 Task: Find connections with filter location Rāmpura with filter topic #entrepreneurshipwith filter profile language German with filter current company Brocade with filter school Graphic Era Deemed to be University with filter industry Design Services with filter service category Writing with filter keywords title Concierge
Action: Mouse moved to (488, 54)
Screenshot: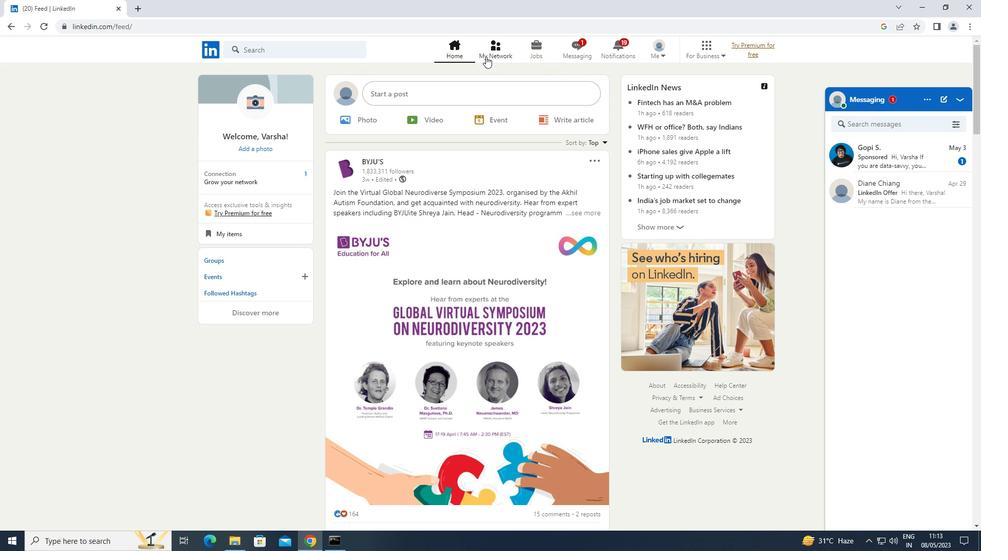 
Action: Mouse pressed left at (488, 54)
Screenshot: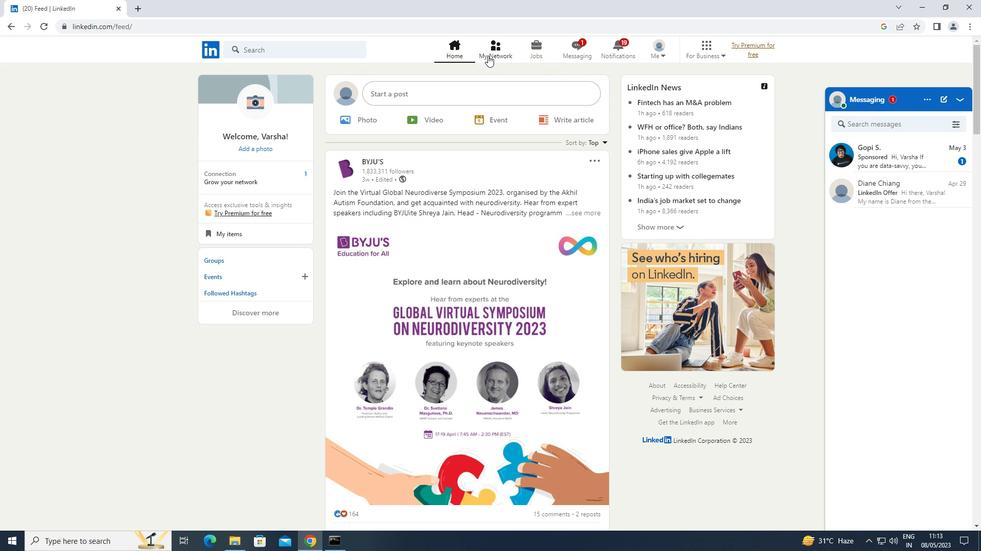 
Action: Mouse moved to (248, 109)
Screenshot: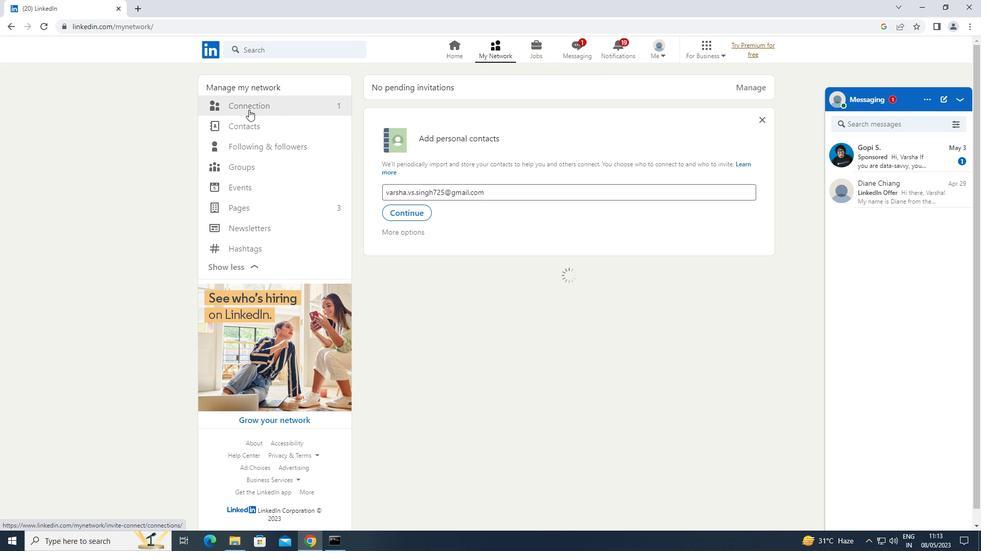 
Action: Mouse pressed left at (248, 109)
Screenshot: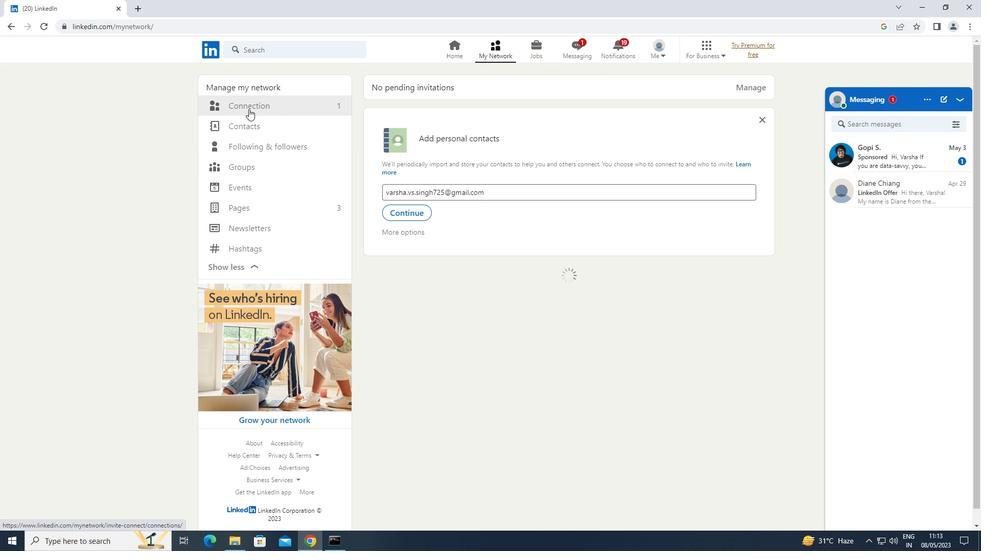 
Action: Mouse moved to (563, 107)
Screenshot: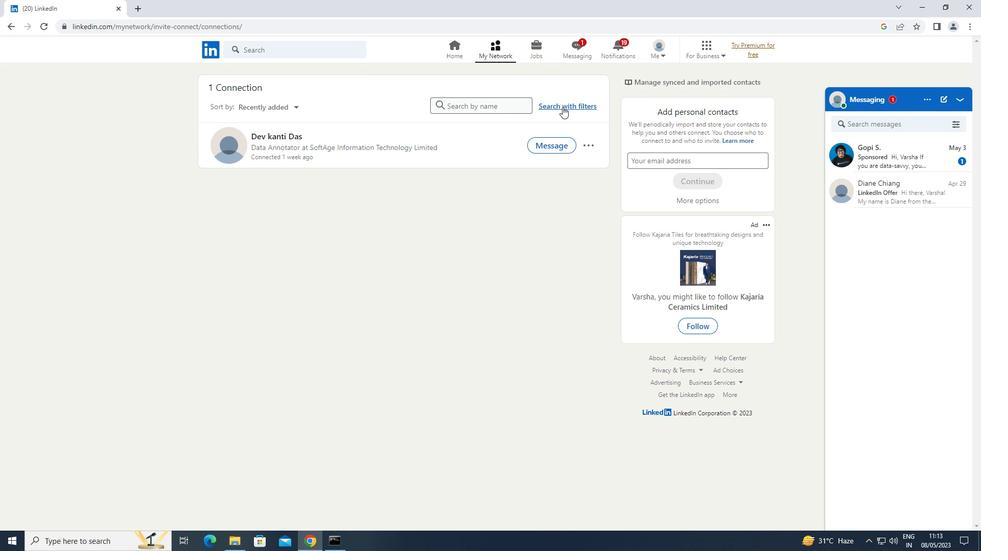 
Action: Mouse pressed left at (563, 107)
Screenshot: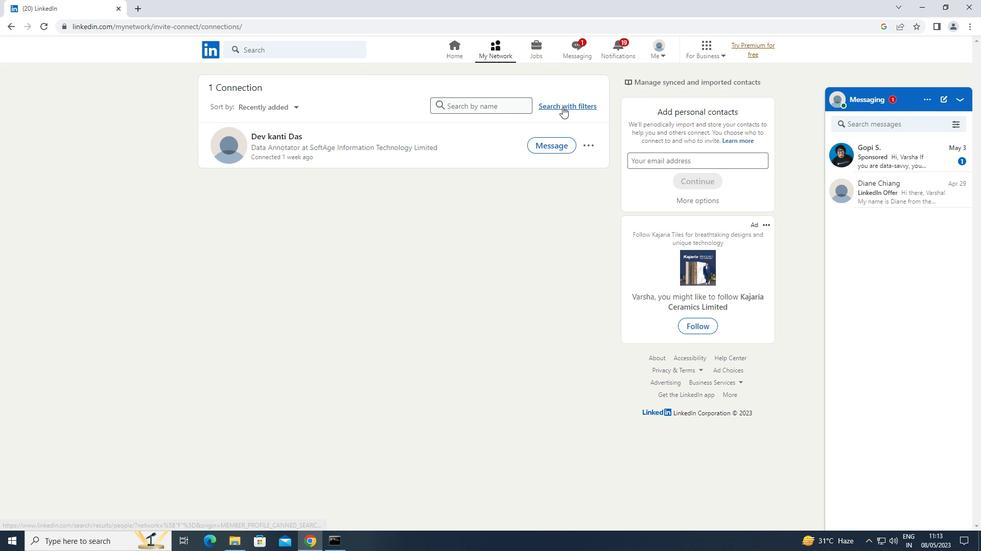 
Action: Mouse moved to (516, 79)
Screenshot: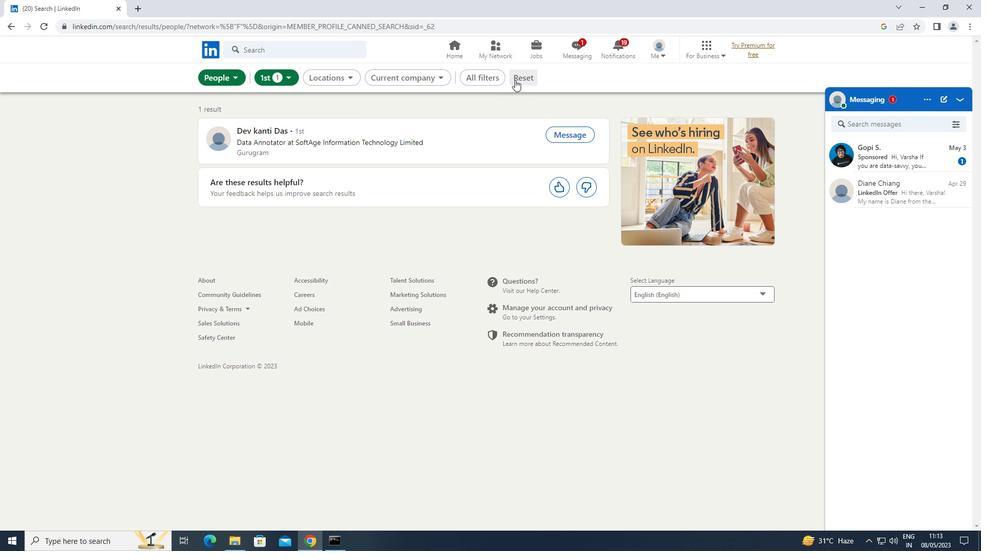 
Action: Mouse pressed left at (516, 79)
Screenshot: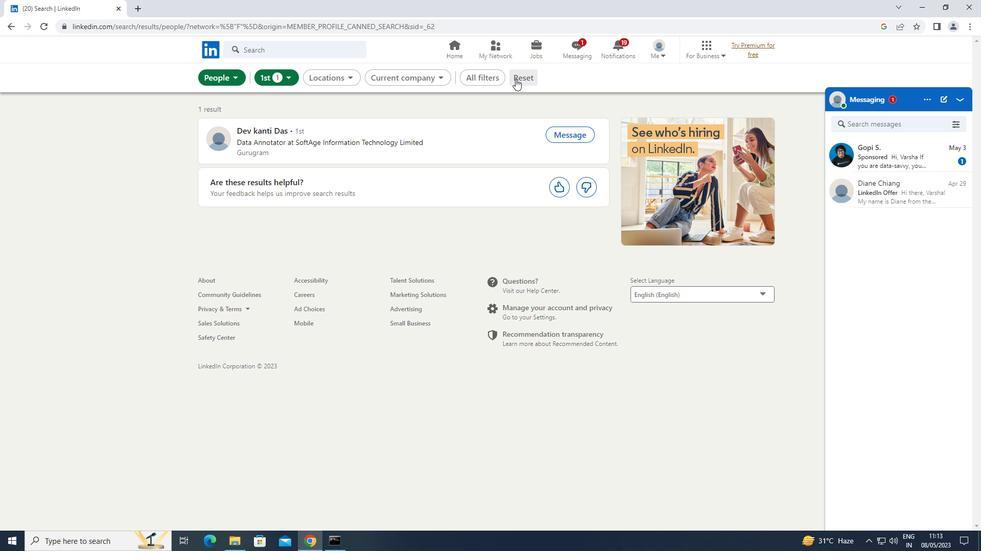 
Action: Mouse moved to (515, 79)
Screenshot: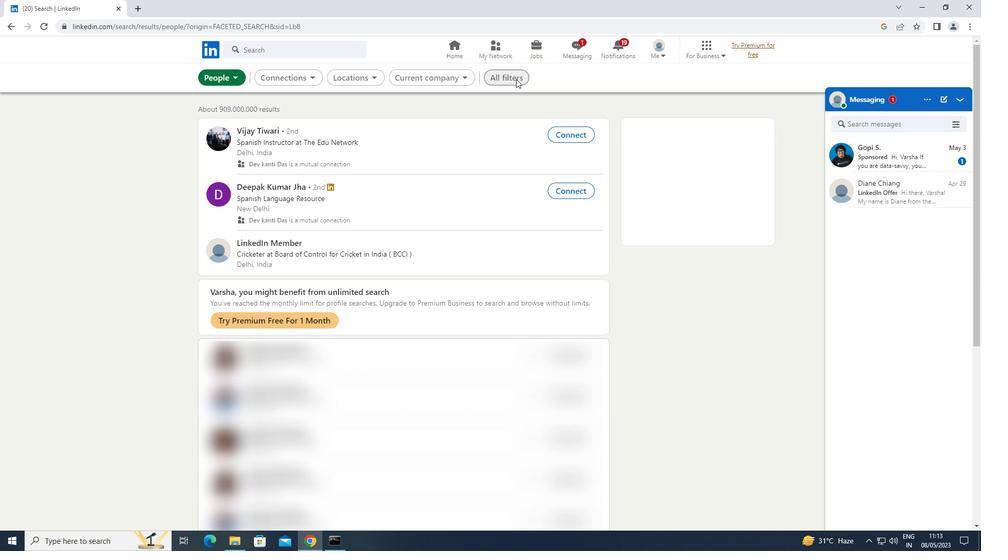 
Action: Mouse pressed left at (515, 79)
Screenshot: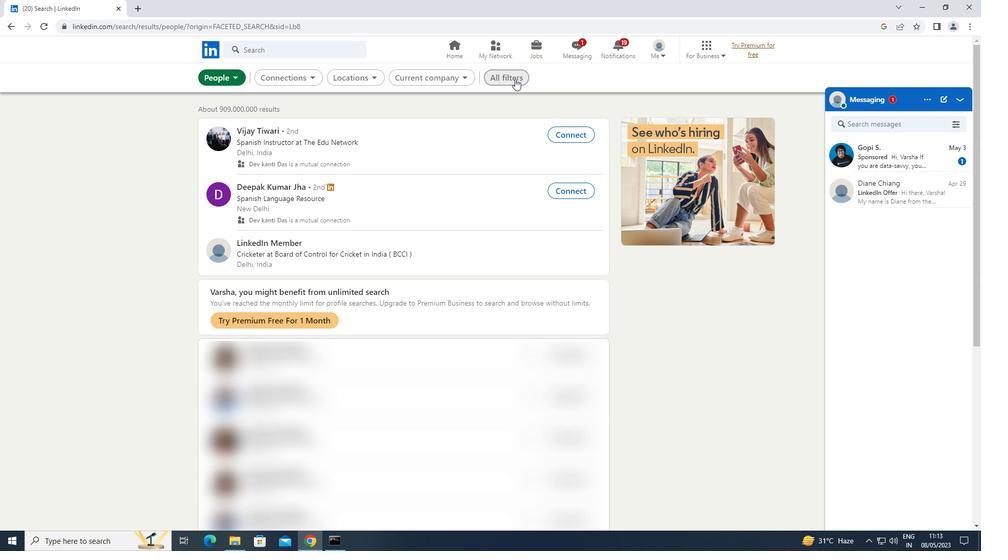 
Action: Mouse moved to (788, 211)
Screenshot: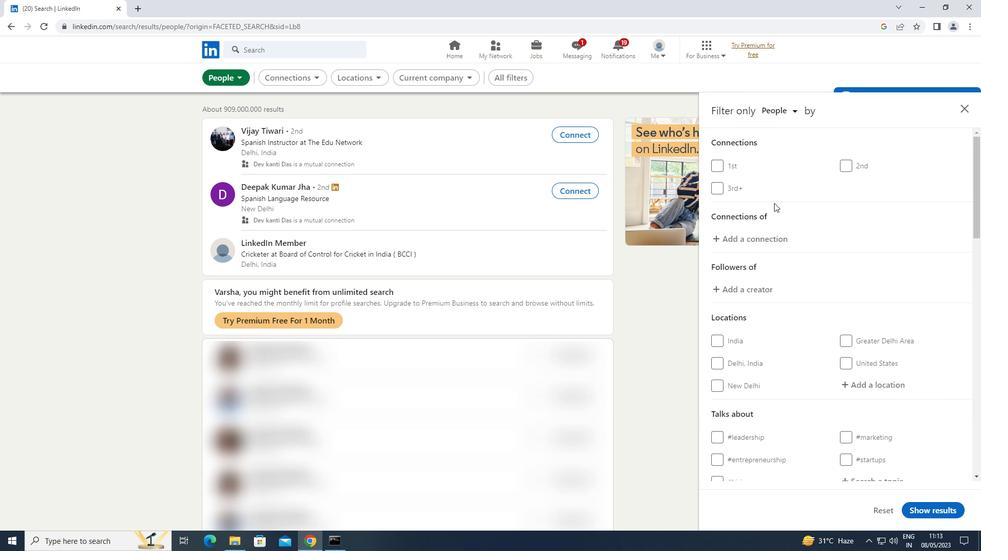 
Action: Mouse scrolled (788, 210) with delta (0, 0)
Screenshot: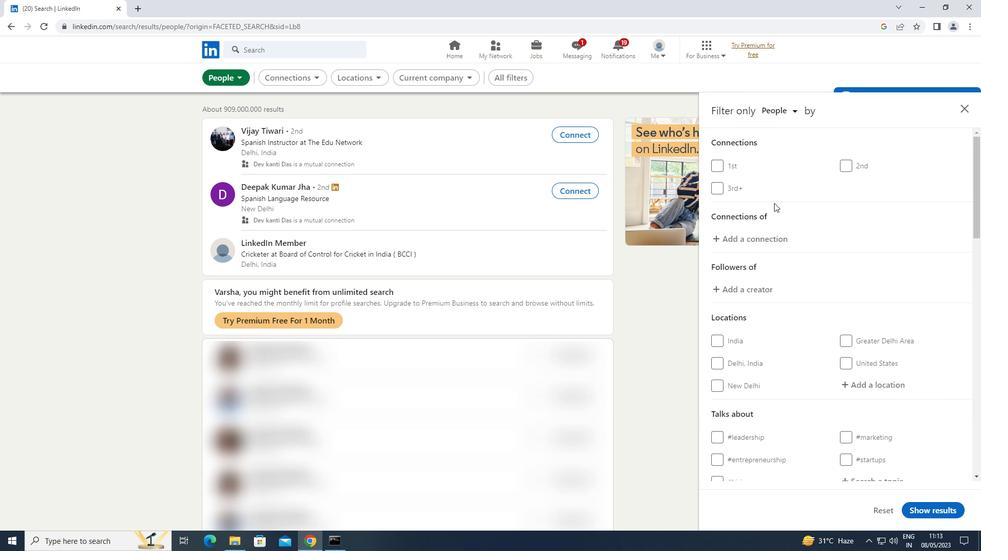 
Action: Mouse moved to (789, 212)
Screenshot: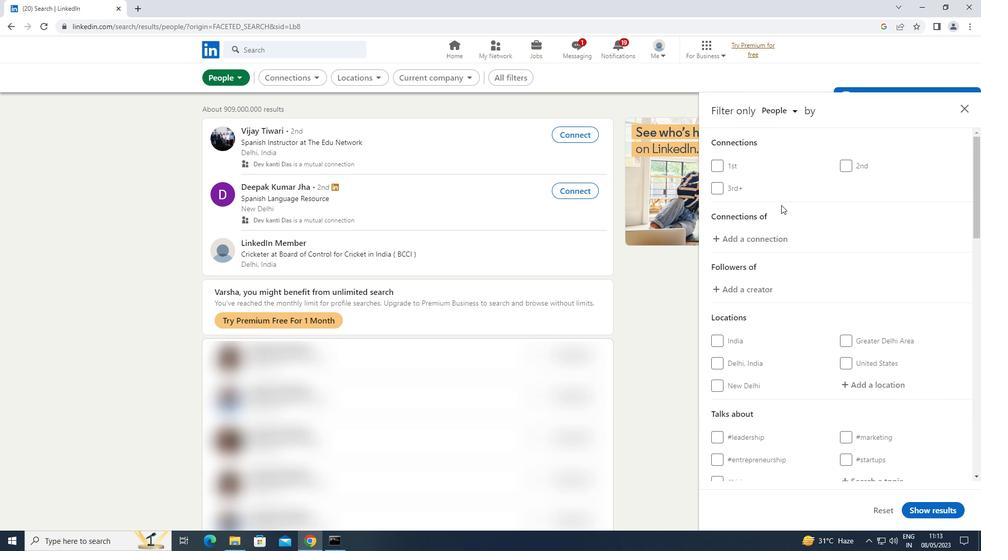 
Action: Mouse scrolled (789, 211) with delta (0, 0)
Screenshot: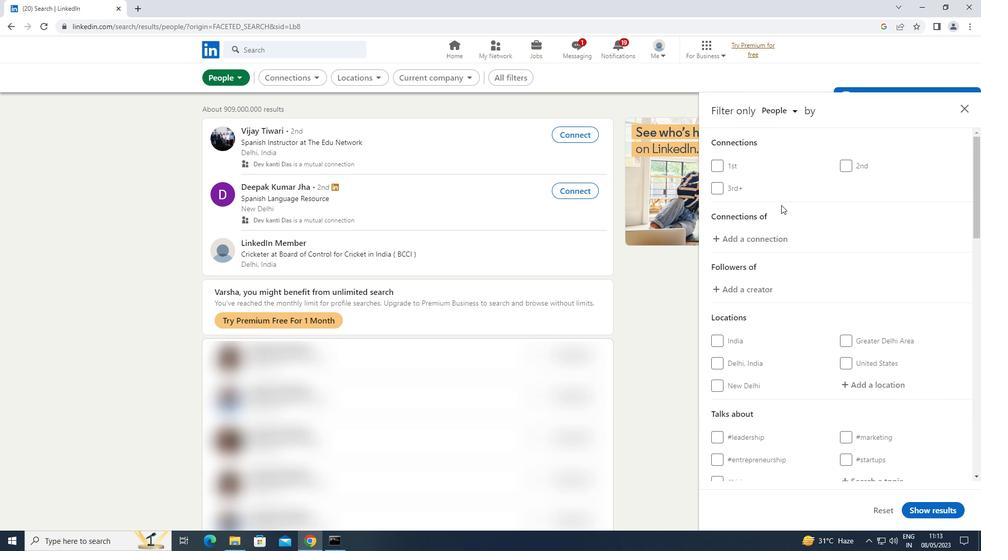
Action: Mouse scrolled (789, 211) with delta (0, 0)
Screenshot: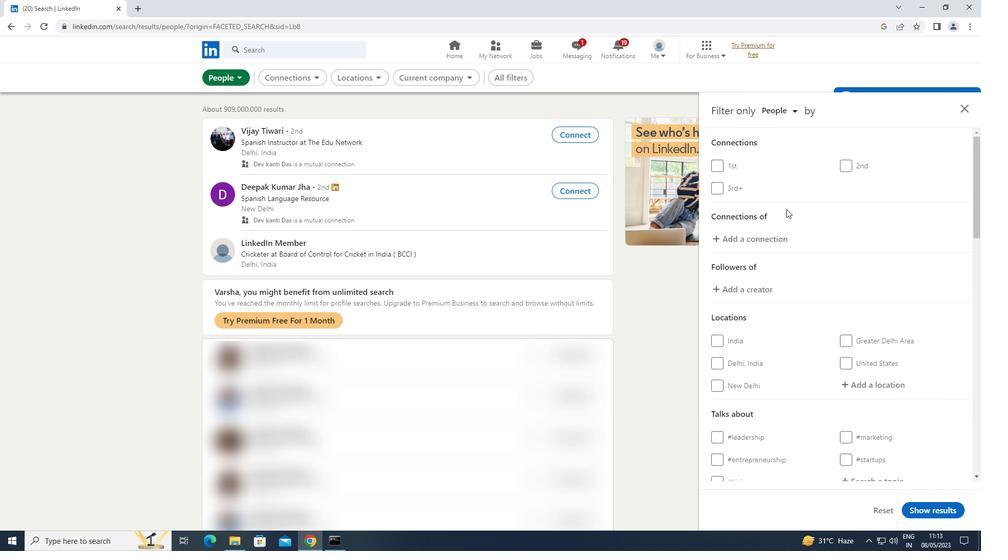 
Action: Mouse moved to (871, 227)
Screenshot: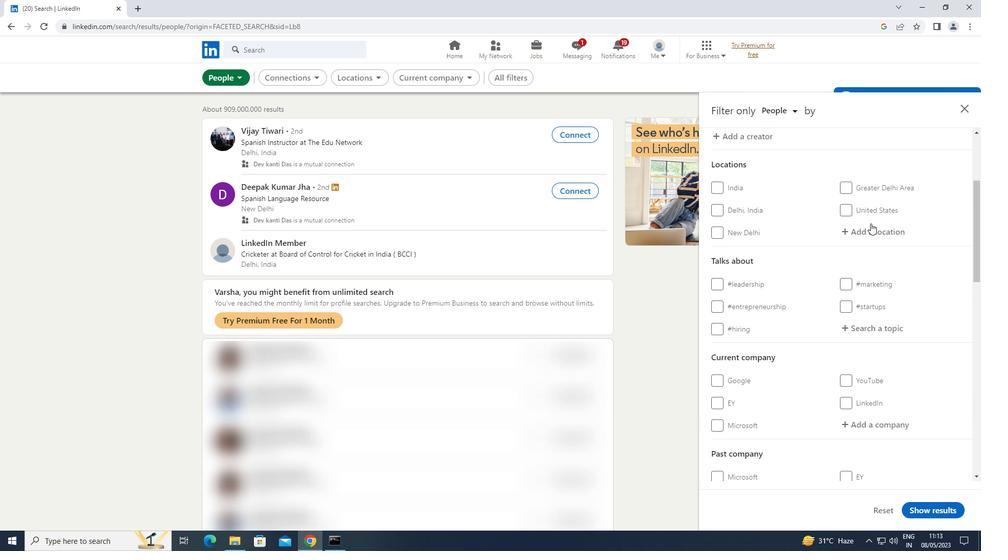 
Action: Mouse pressed left at (871, 227)
Screenshot: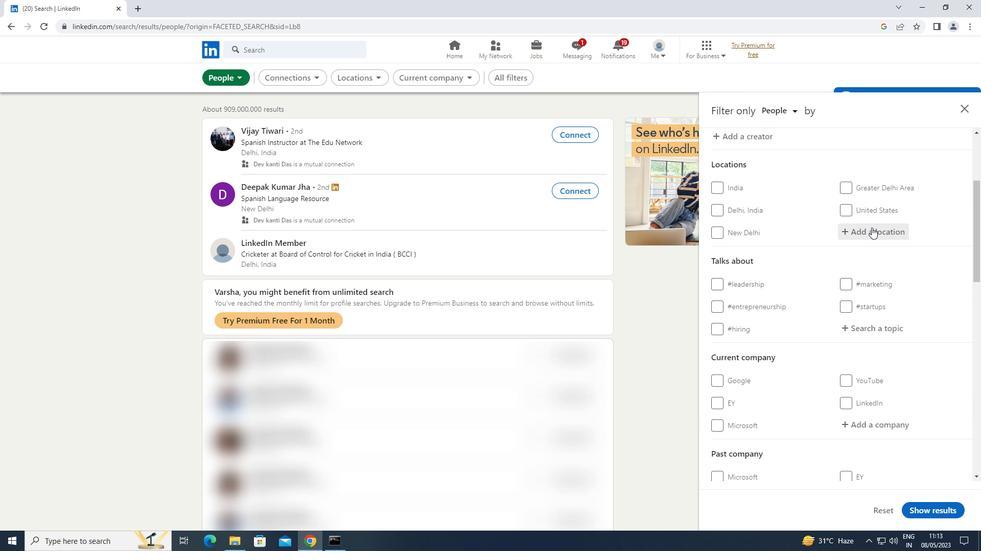 
Action: Mouse moved to (871, 228)
Screenshot: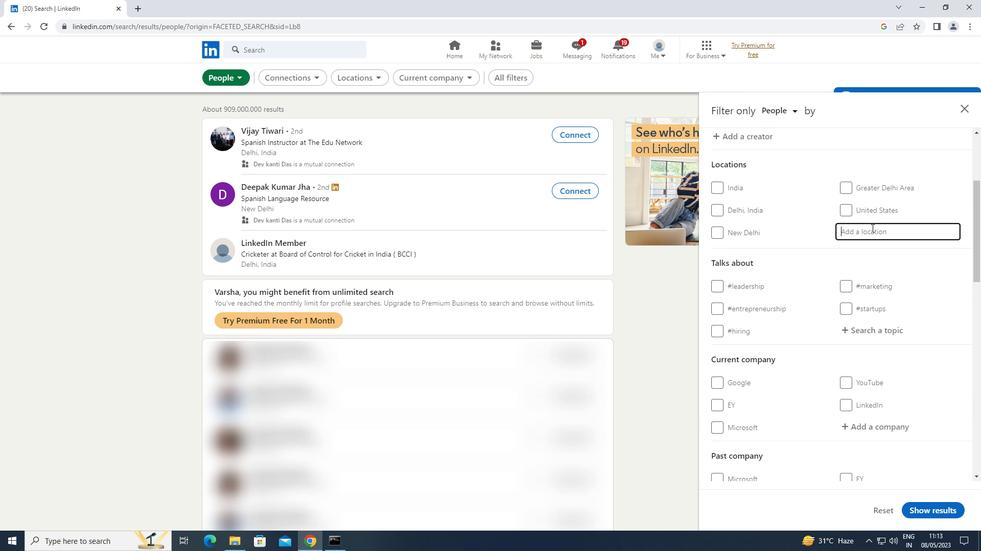 
Action: Key pressed <Key.shift>RAMPURA
Screenshot: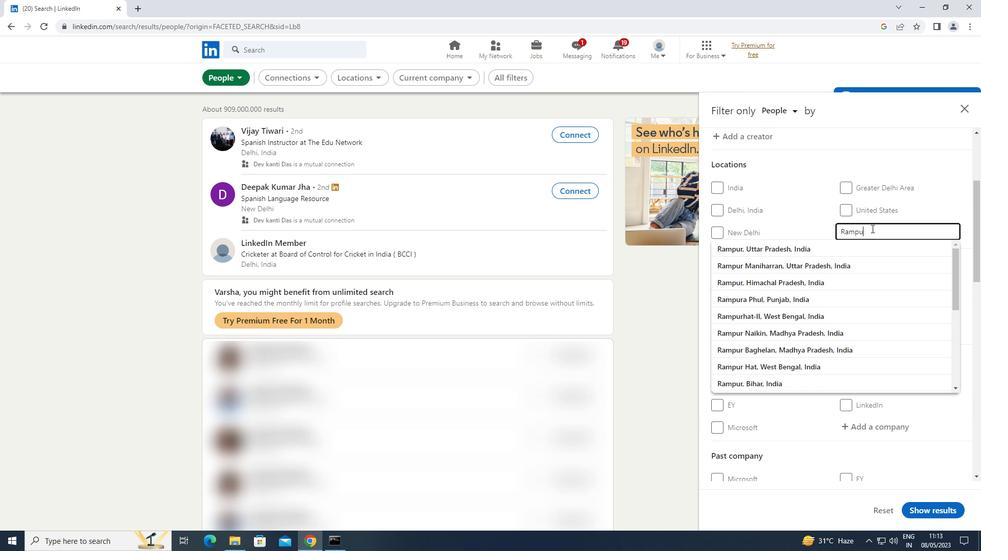 
Action: Mouse moved to (878, 332)
Screenshot: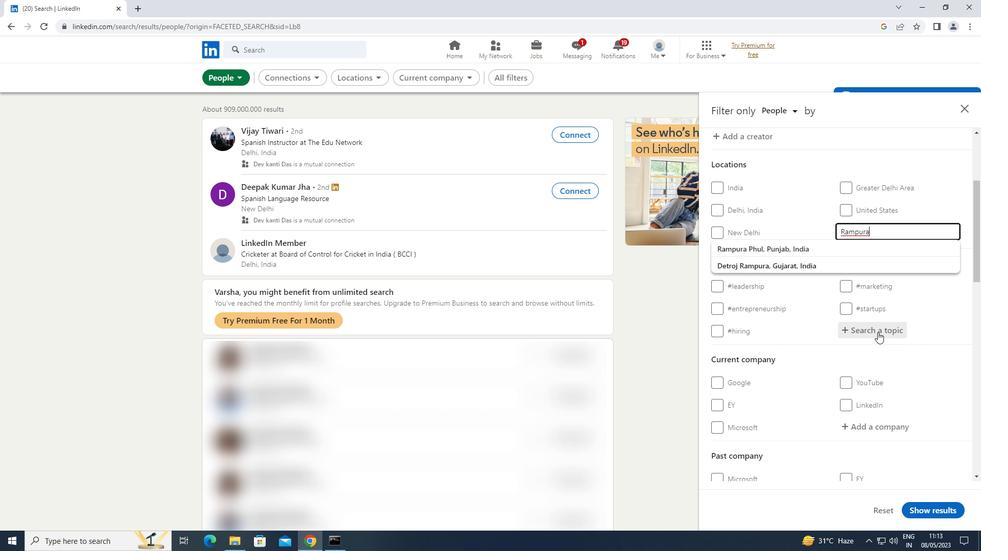 
Action: Mouse pressed left at (878, 332)
Screenshot: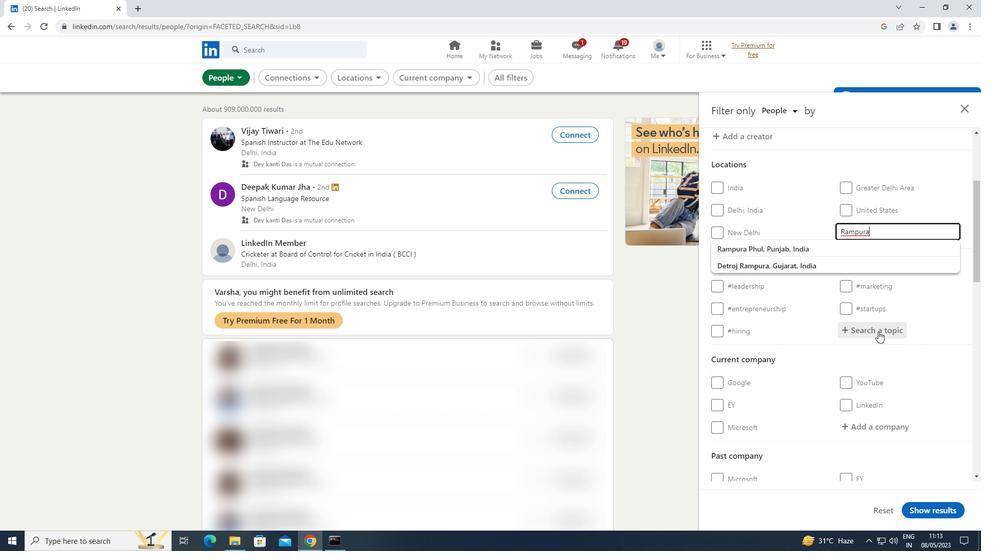 
Action: Key pressed ENTREPRENEURSHI
Screenshot: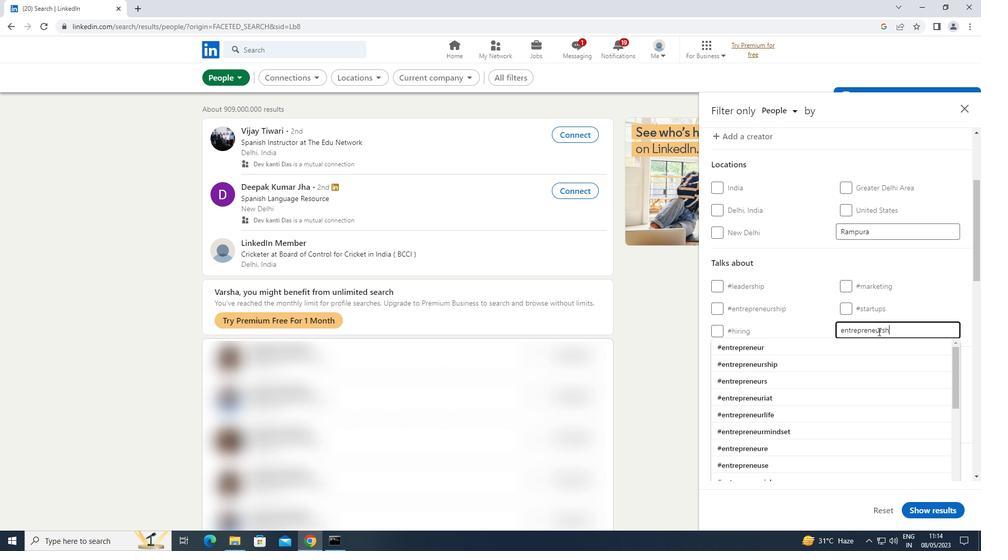 
Action: Mouse moved to (744, 348)
Screenshot: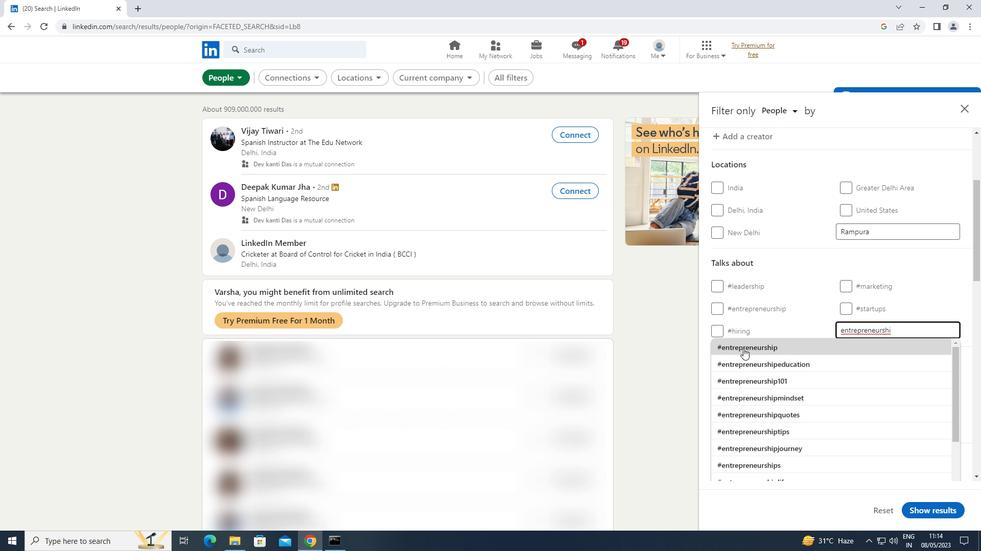 
Action: Mouse pressed left at (744, 348)
Screenshot: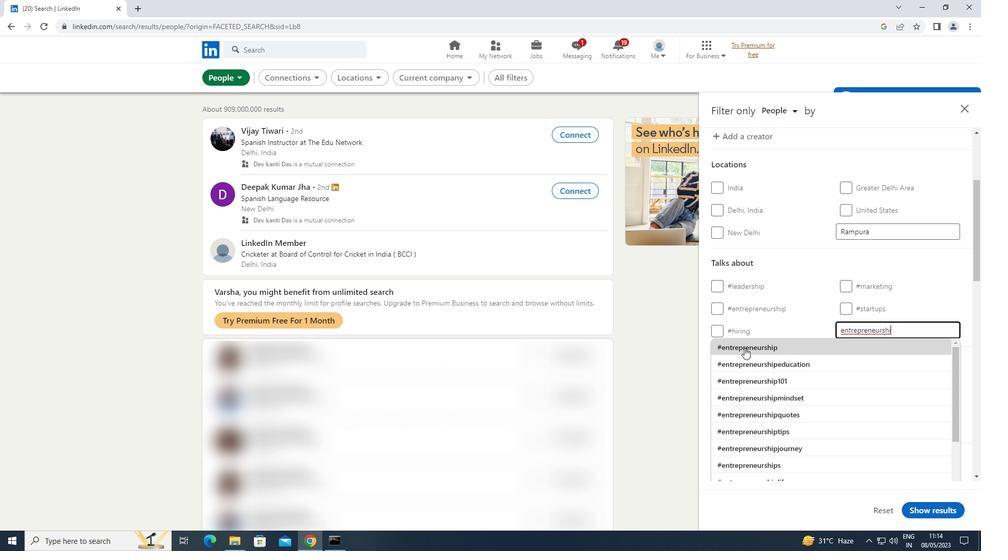 
Action: Mouse scrolled (744, 347) with delta (0, 0)
Screenshot: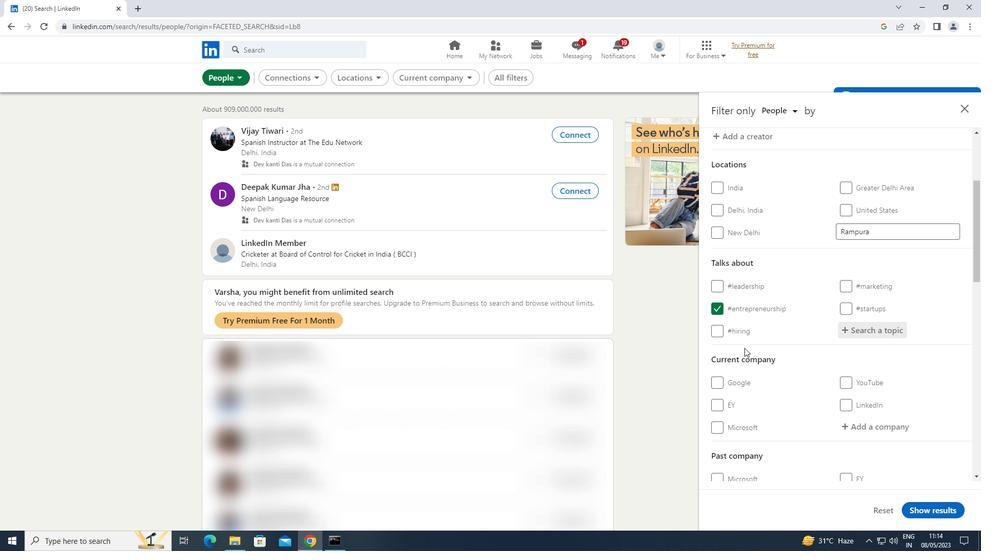 
Action: Mouse scrolled (744, 347) with delta (0, 0)
Screenshot: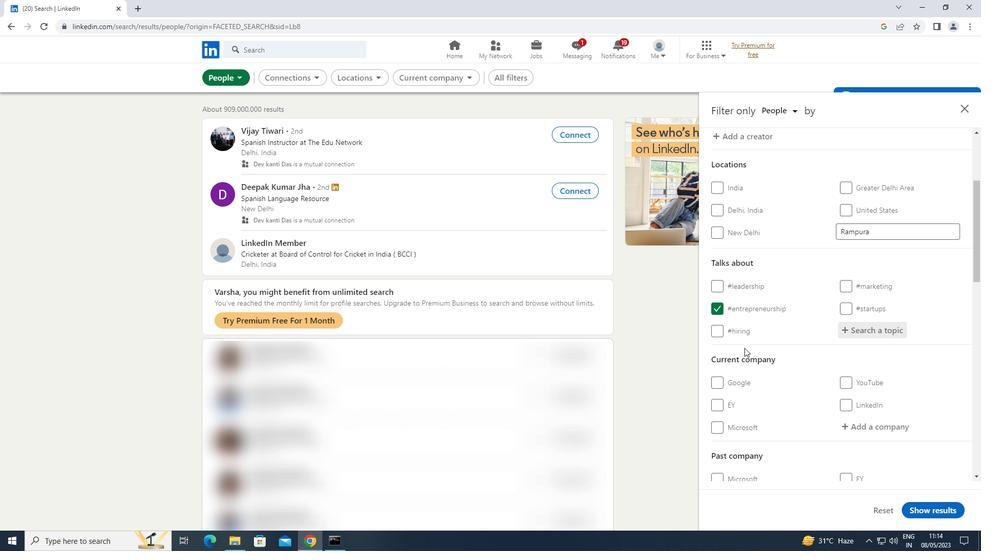 
Action: Mouse moved to (745, 346)
Screenshot: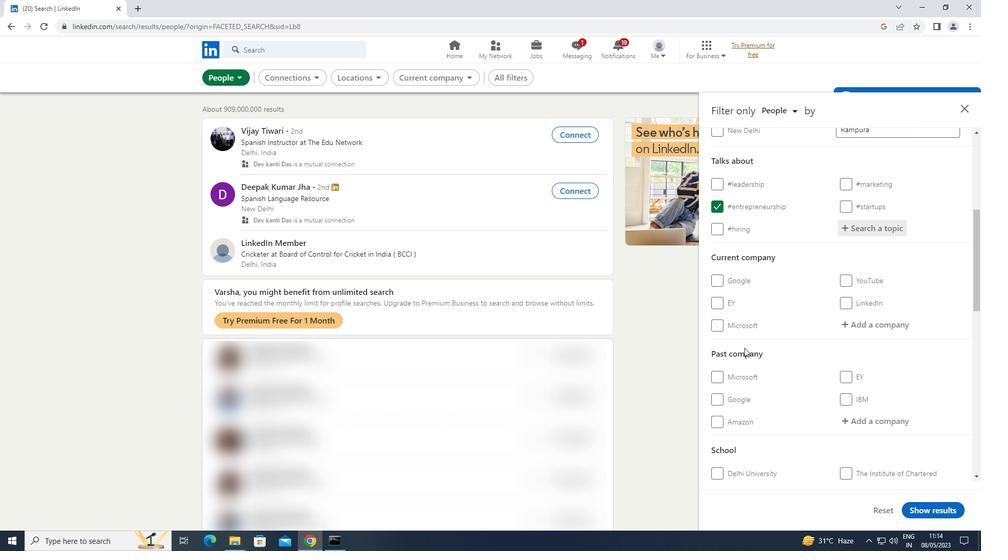 
Action: Mouse scrolled (745, 345) with delta (0, 0)
Screenshot: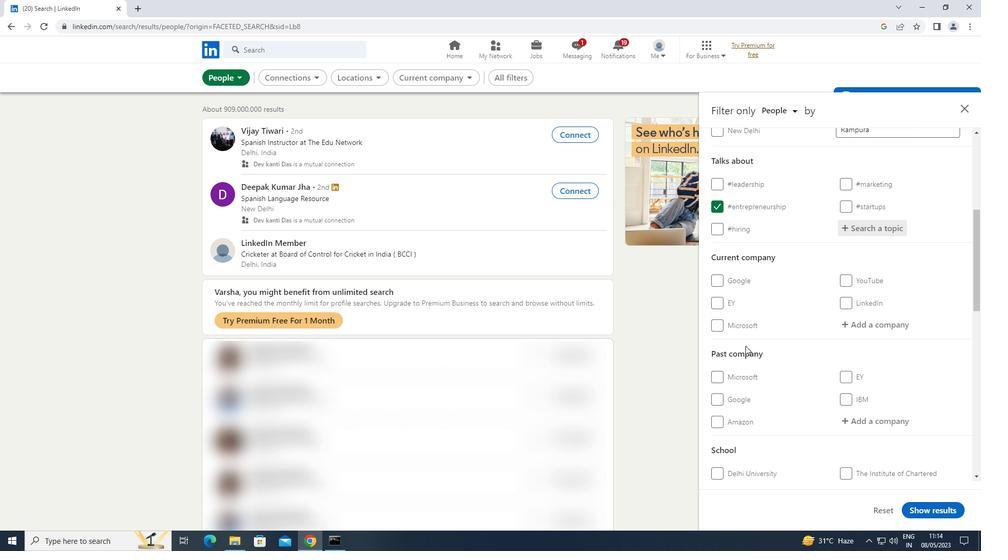 
Action: Mouse scrolled (745, 345) with delta (0, 0)
Screenshot: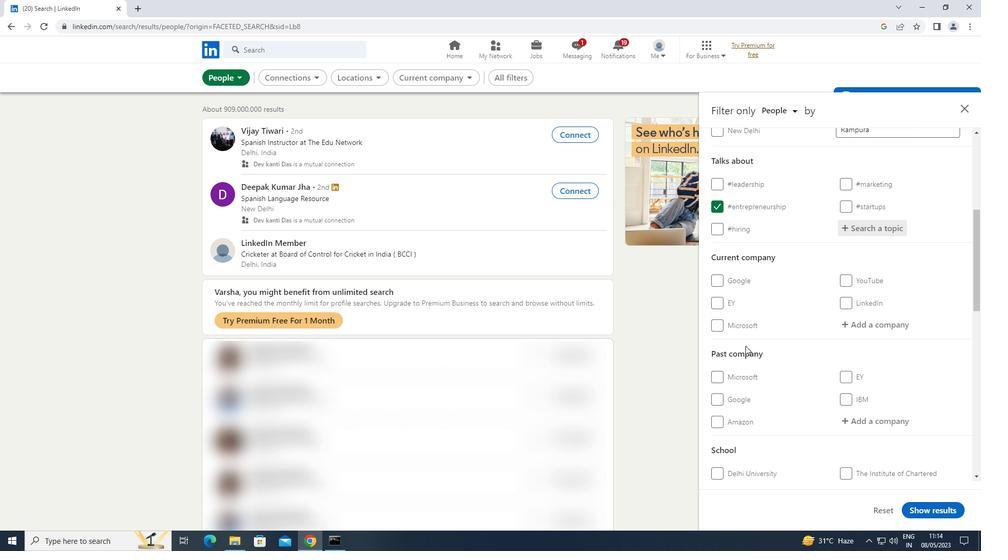 
Action: Mouse scrolled (745, 345) with delta (0, 0)
Screenshot: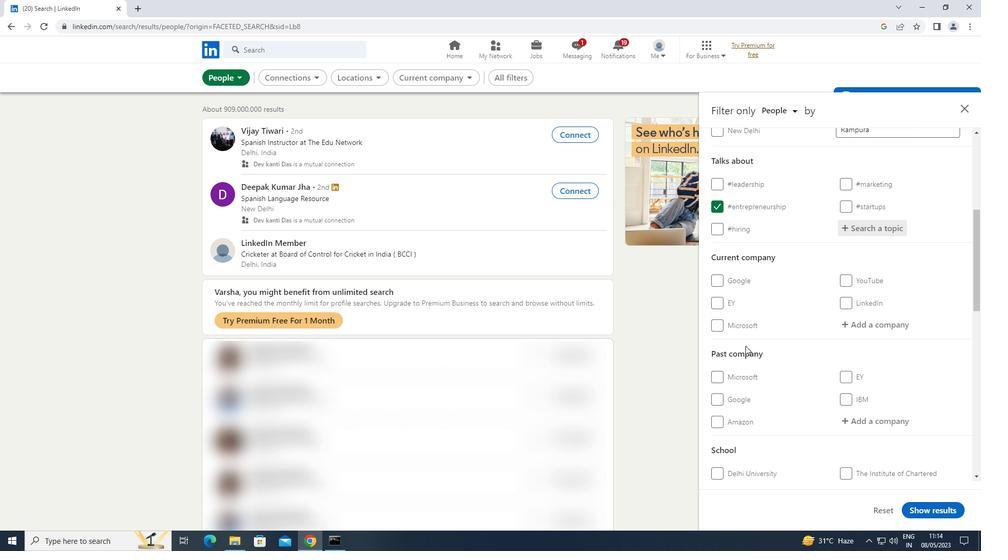 
Action: Mouse moved to (745, 345)
Screenshot: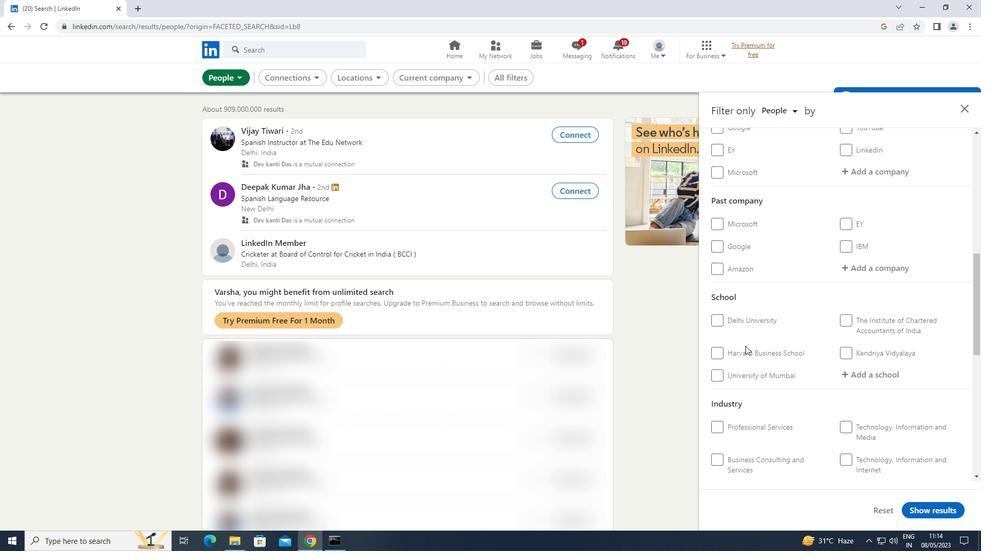 
Action: Mouse scrolled (745, 345) with delta (0, 0)
Screenshot: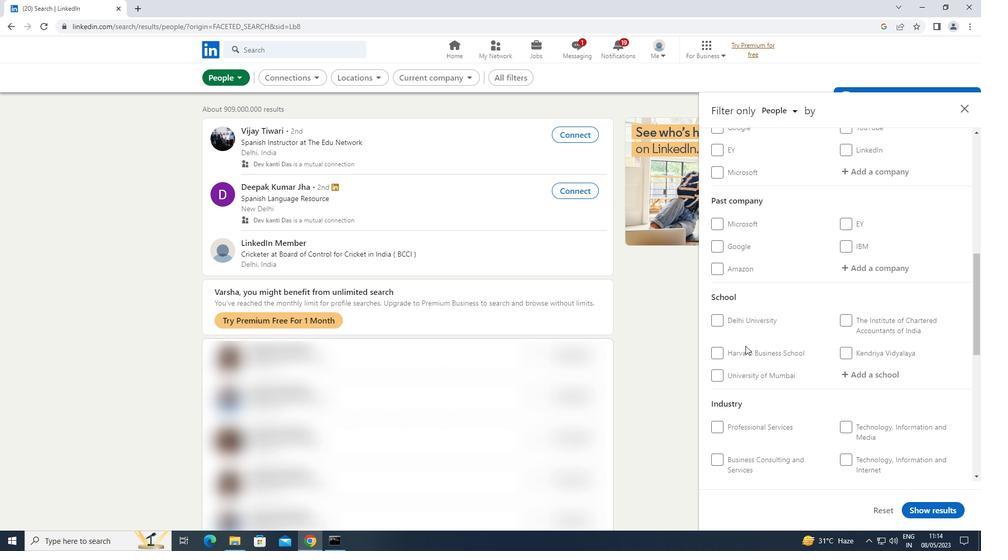 
Action: Mouse scrolled (745, 345) with delta (0, 0)
Screenshot: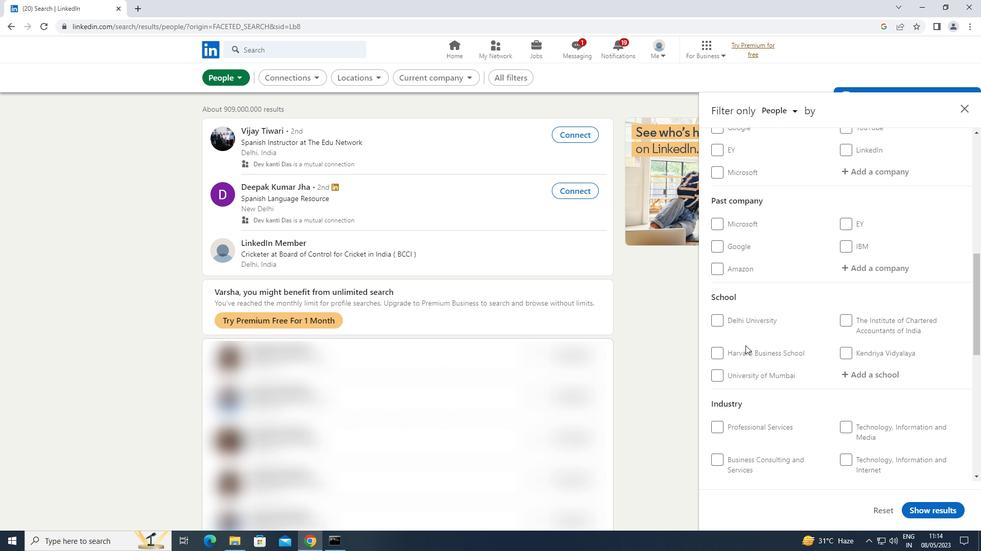 
Action: Mouse scrolled (745, 345) with delta (0, 0)
Screenshot: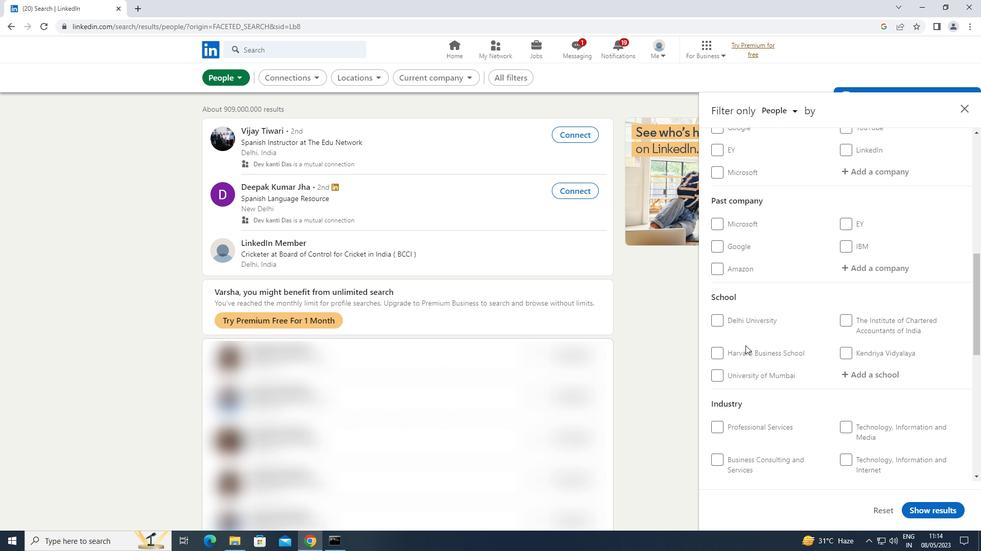 
Action: Mouse moved to (715, 432)
Screenshot: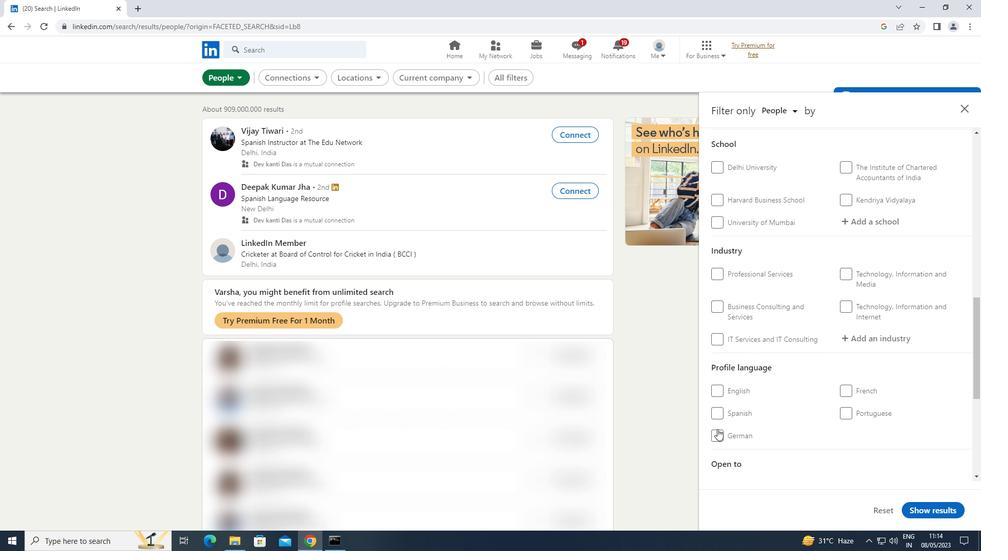 
Action: Mouse pressed left at (715, 432)
Screenshot: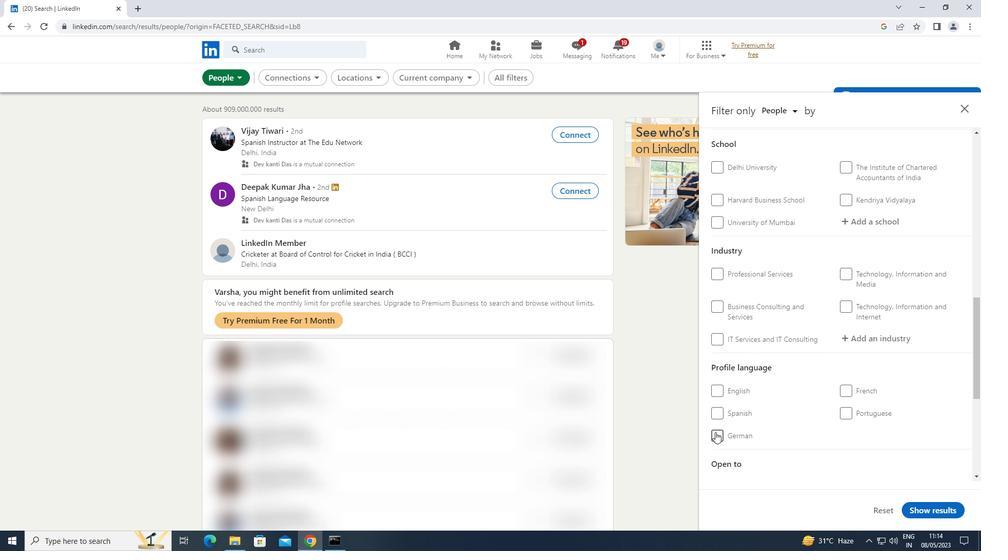 
Action: Mouse moved to (718, 428)
Screenshot: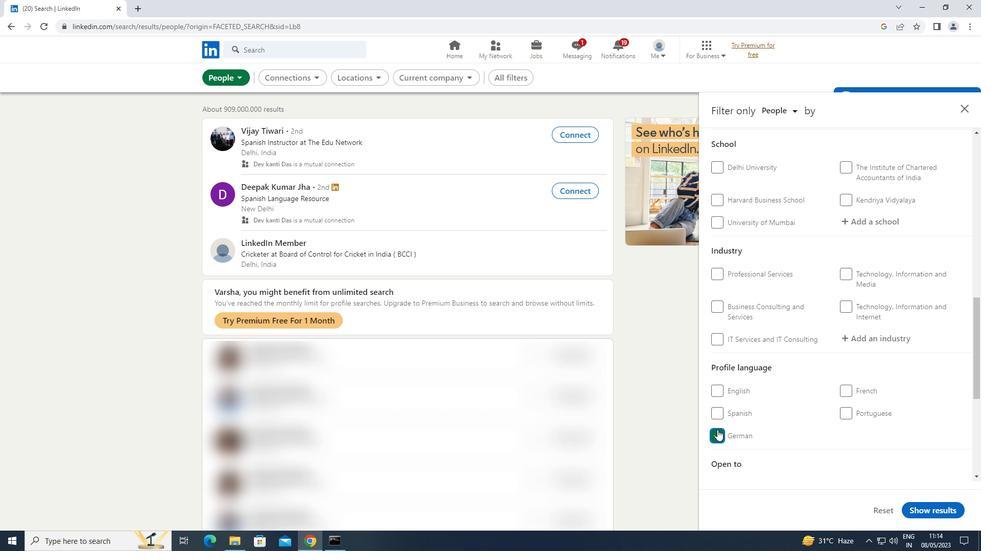 
Action: Mouse scrolled (718, 429) with delta (0, 0)
Screenshot: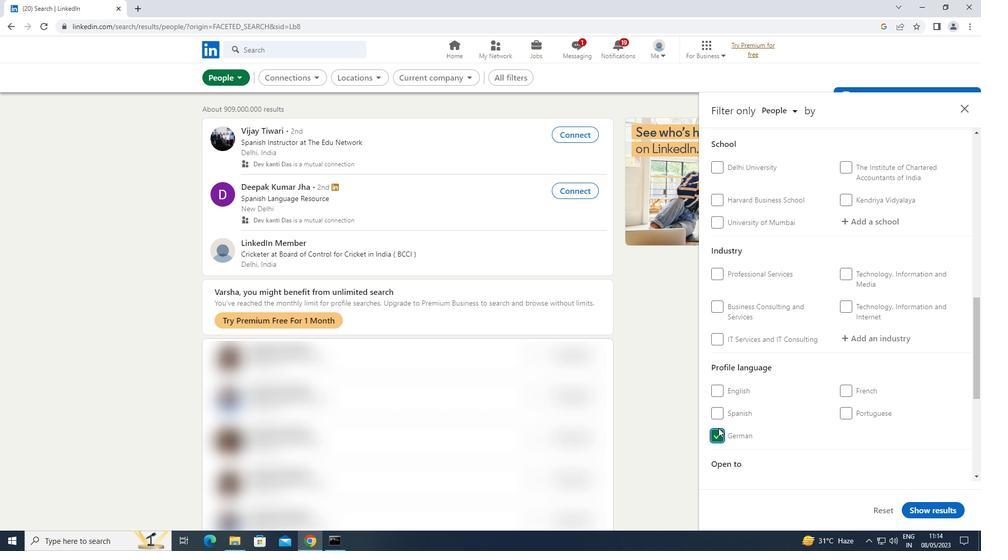 
Action: Mouse moved to (721, 426)
Screenshot: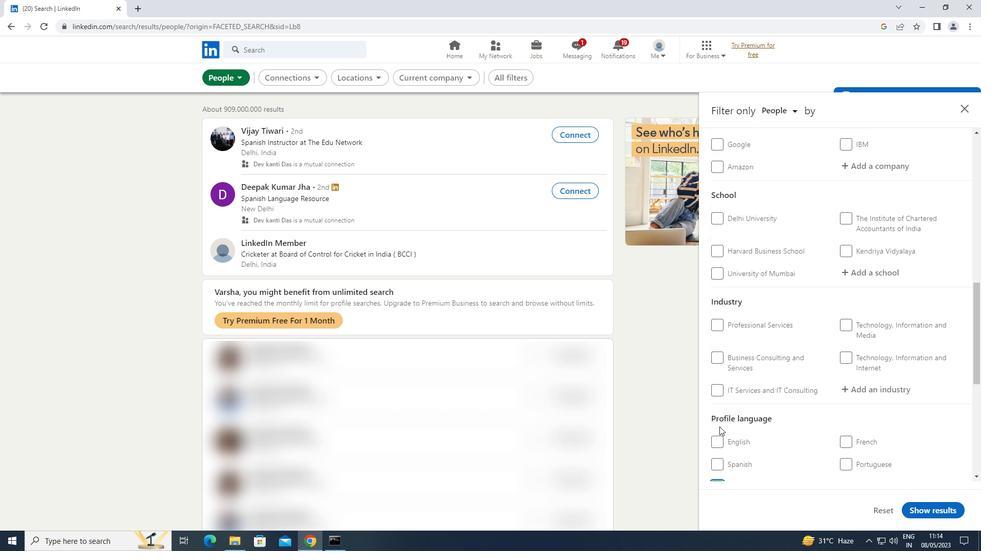 
Action: Mouse scrolled (721, 426) with delta (0, 0)
Screenshot: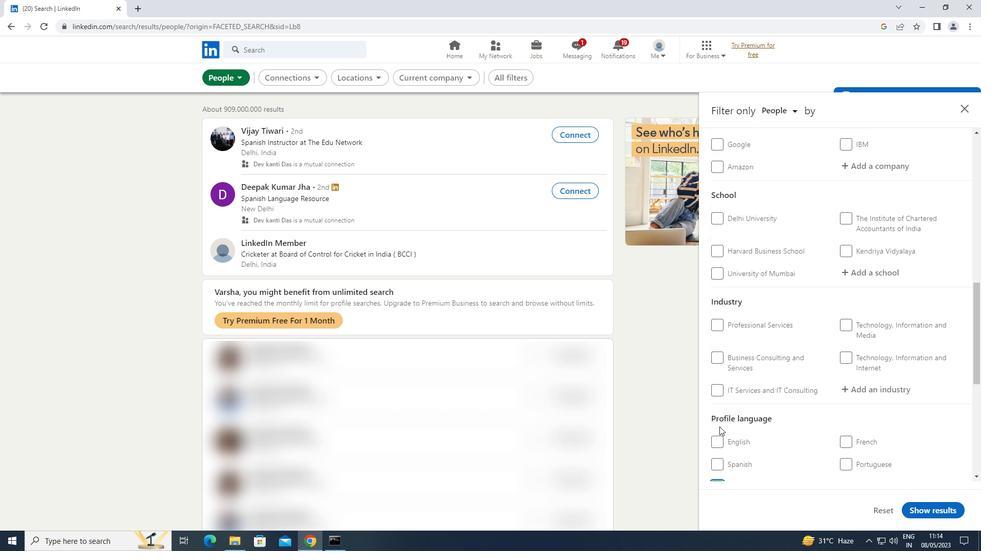 
Action: Mouse moved to (721, 425)
Screenshot: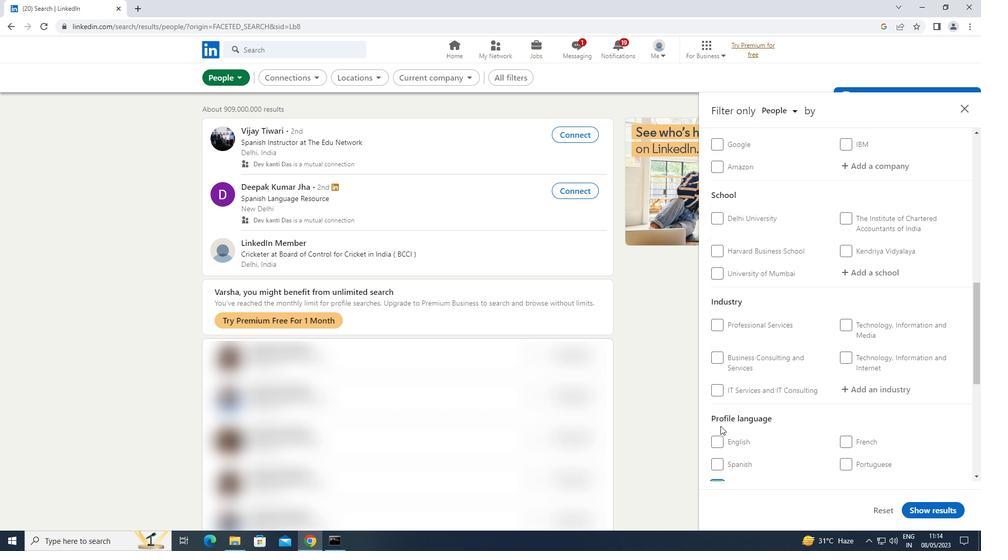 
Action: Mouse scrolled (721, 426) with delta (0, 0)
Screenshot: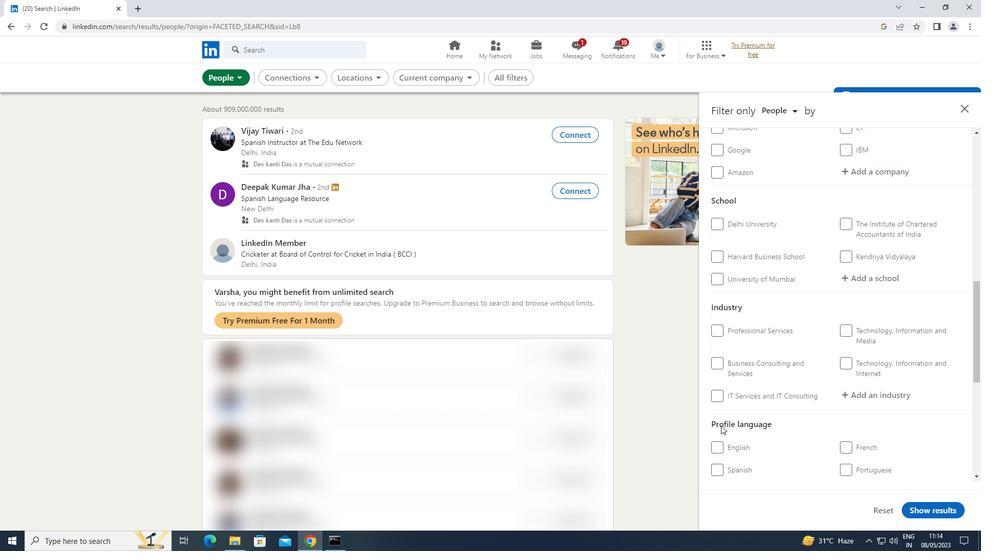 
Action: Mouse moved to (725, 422)
Screenshot: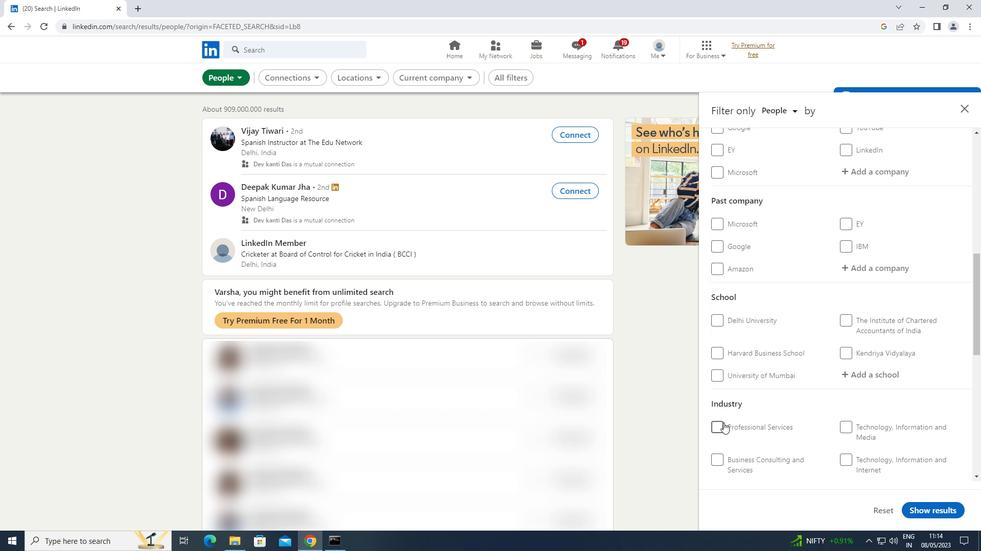 
Action: Mouse scrolled (725, 422) with delta (0, 0)
Screenshot: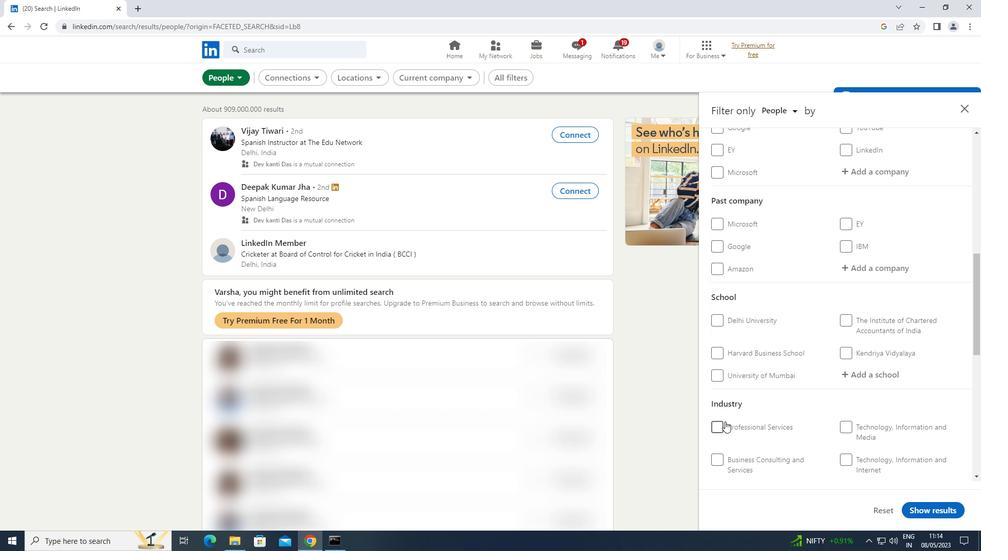 
Action: Mouse scrolled (725, 422) with delta (0, 0)
Screenshot: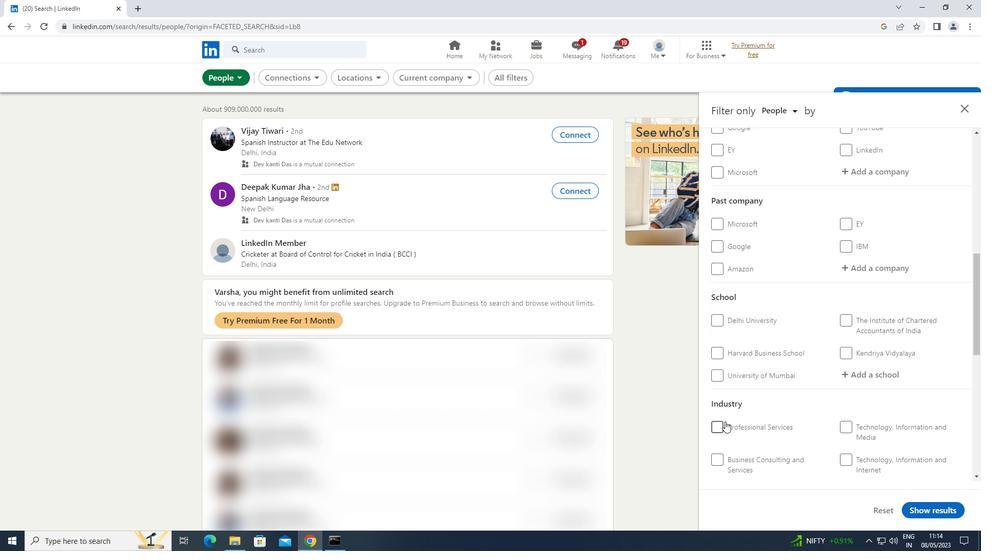
Action: Mouse moved to (859, 272)
Screenshot: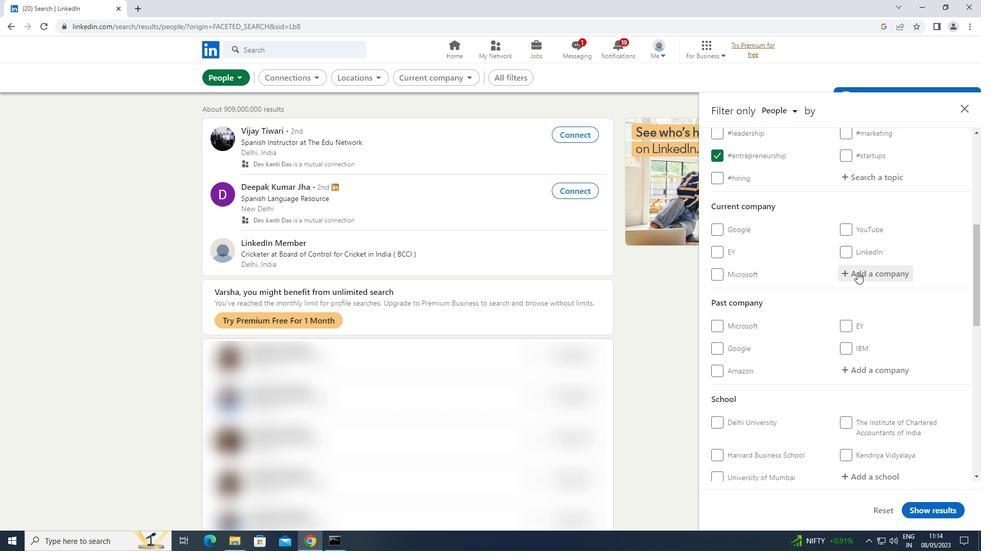 
Action: Mouse pressed left at (859, 272)
Screenshot: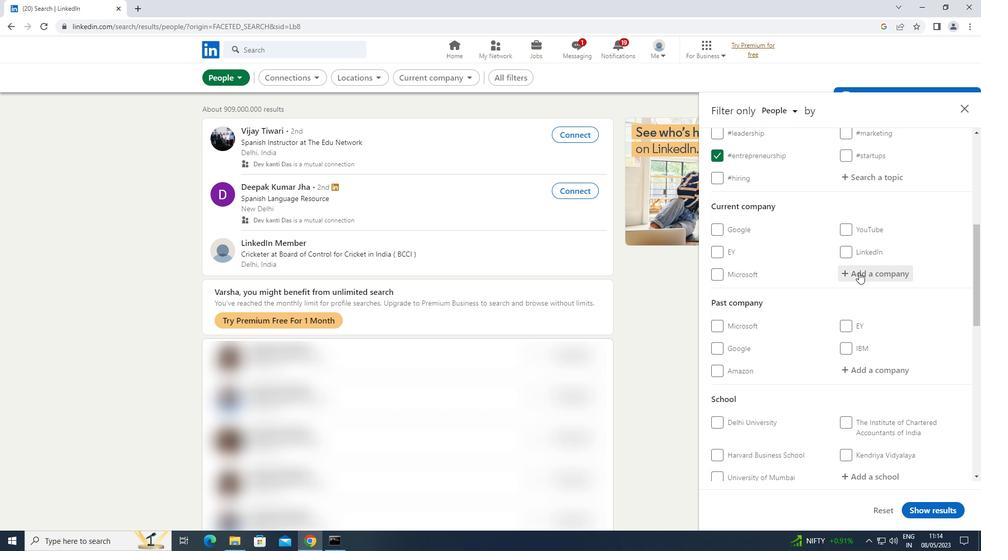 
Action: Mouse moved to (857, 273)
Screenshot: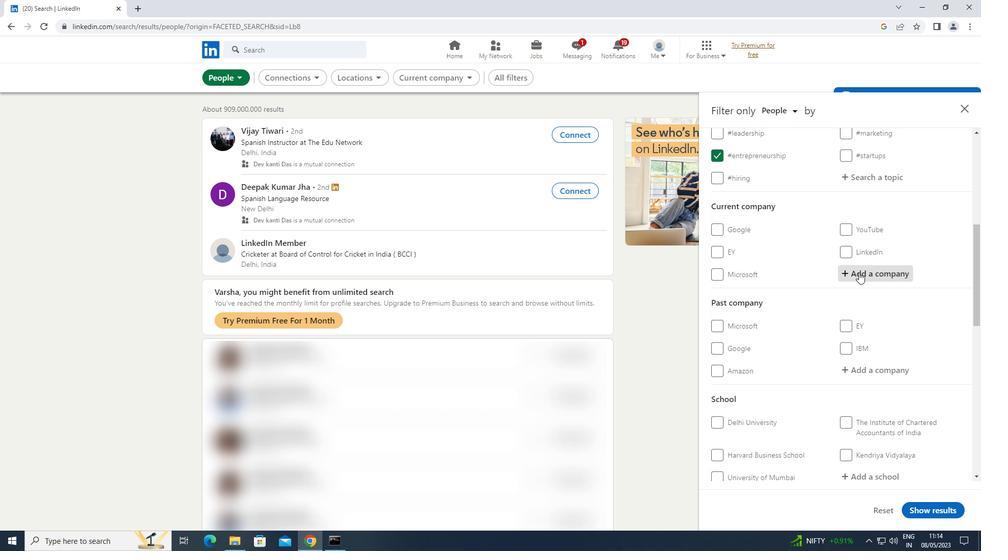 
Action: Key pressed <Key.shift>BROCADE
Screenshot: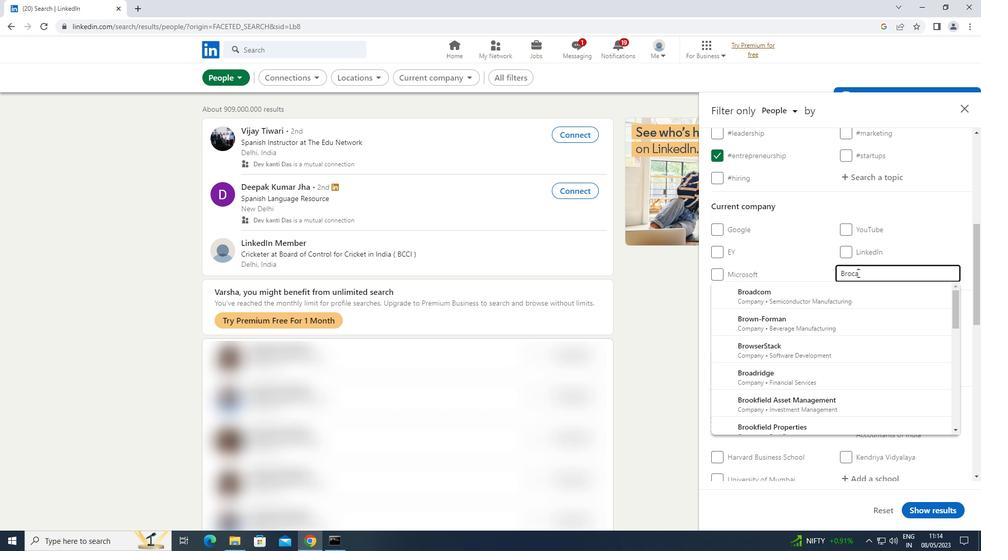 
Action: Mouse moved to (794, 298)
Screenshot: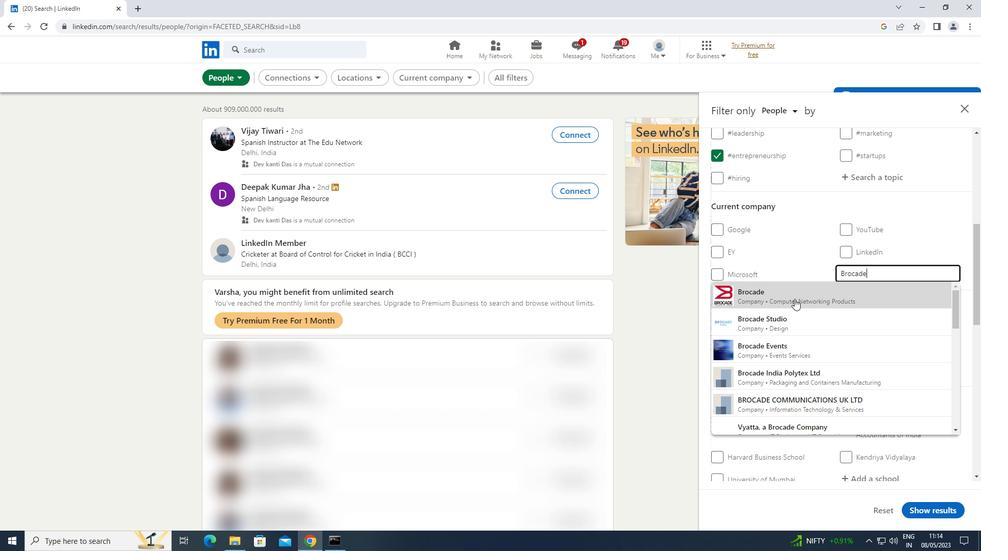 
Action: Mouse pressed left at (794, 298)
Screenshot: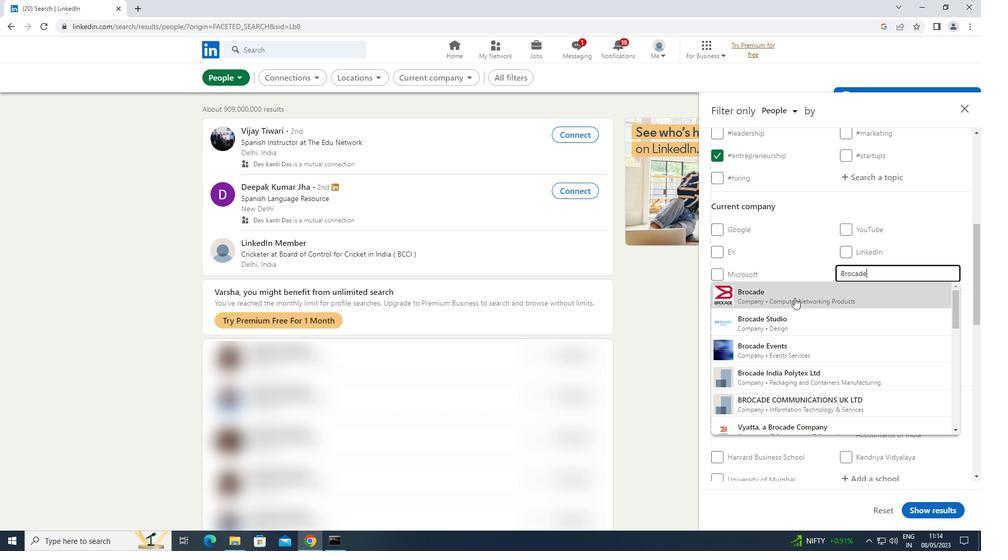 
Action: Mouse moved to (796, 297)
Screenshot: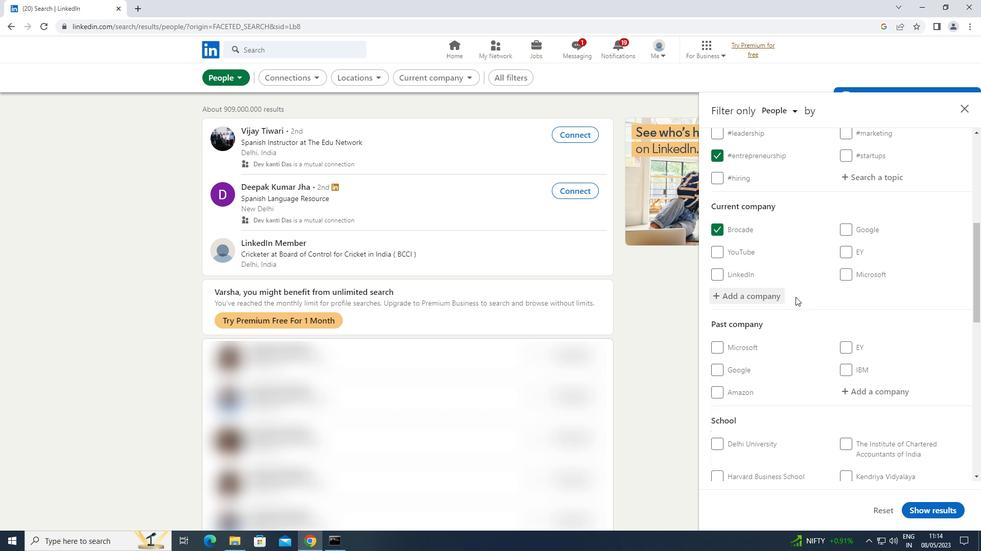 
Action: Mouse scrolled (796, 296) with delta (0, 0)
Screenshot: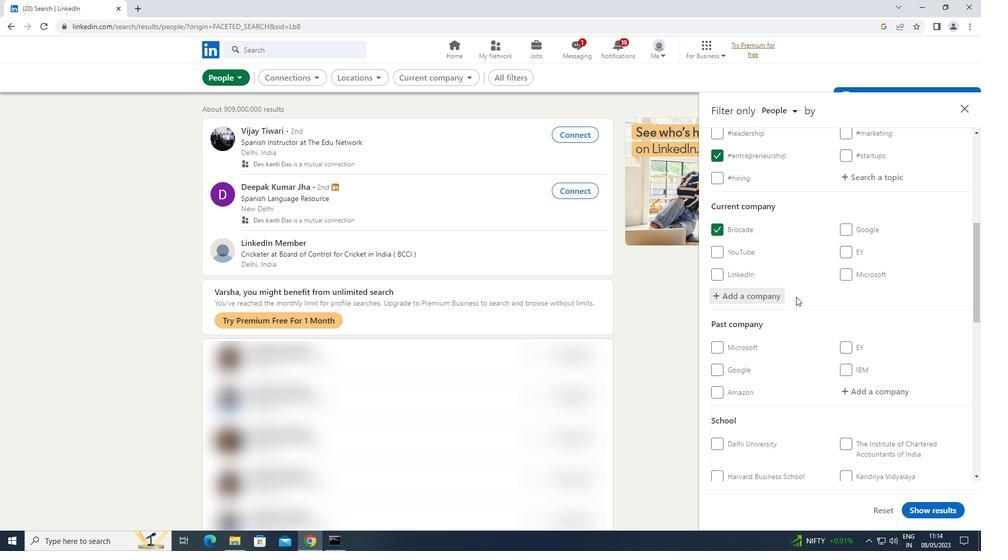 
Action: Mouse scrolled (796, 296) with delta (0, 0)
Screenshot: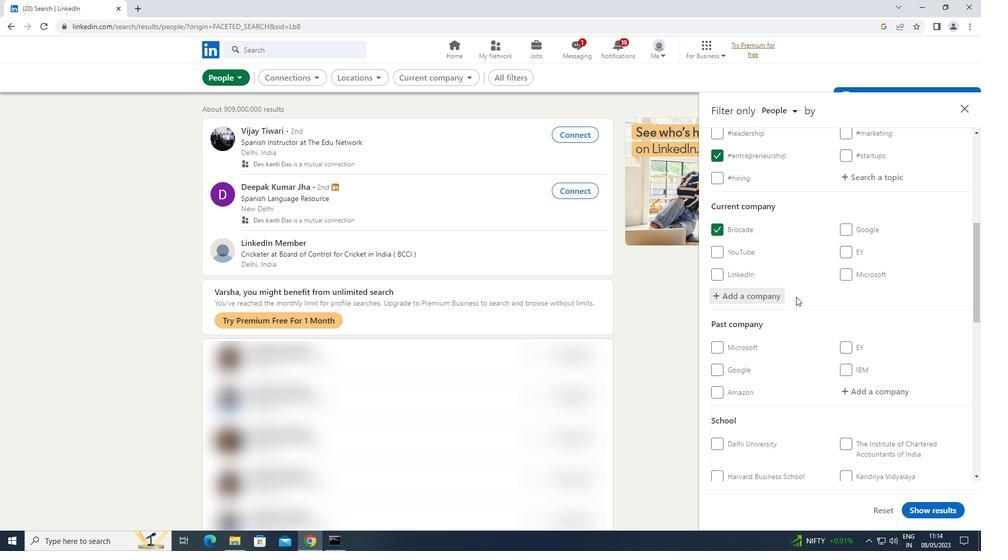 
Action: Mouse moved to (859, 395)
Screenshot: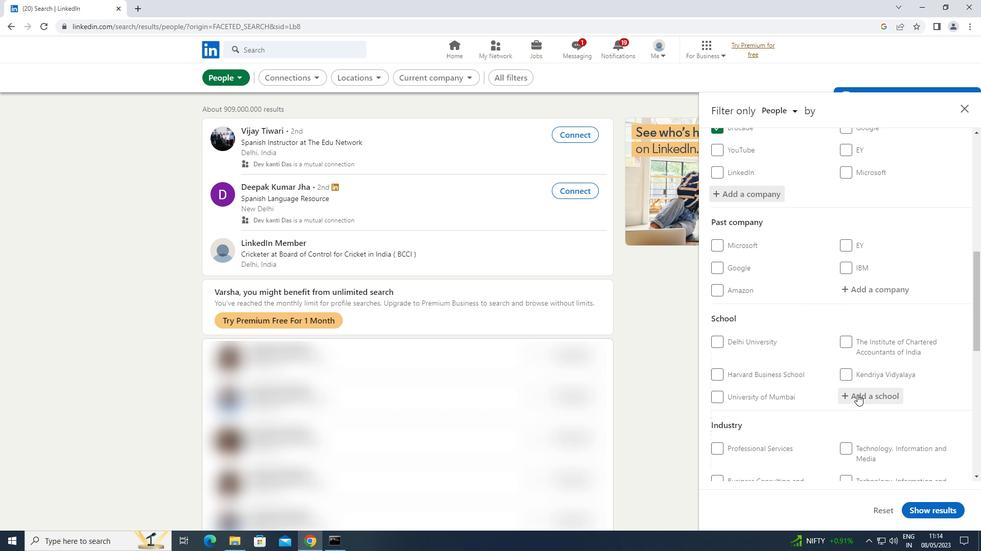 
Action: Mouse pressed left at (859, 395)
Screenshot: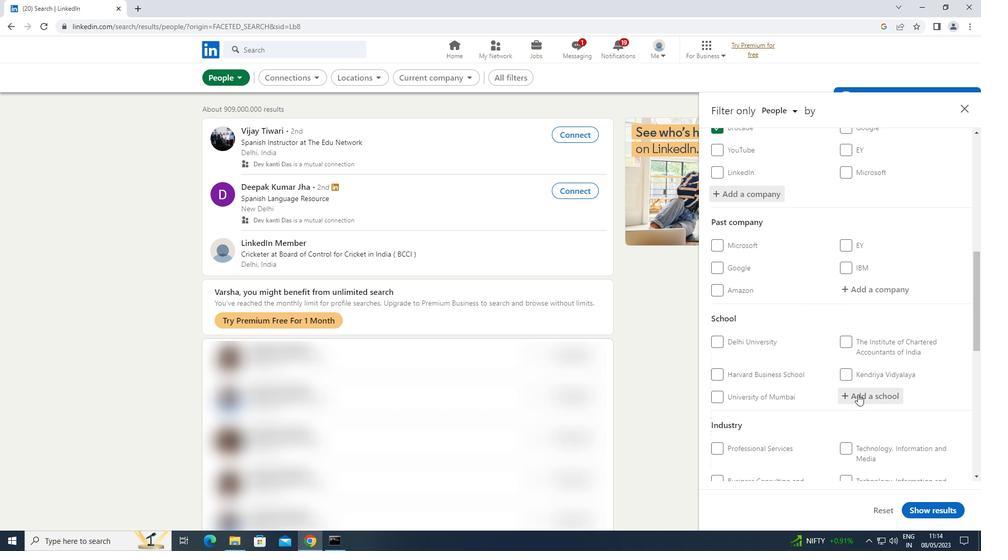 
Action: Key pressed <Key.shift>GRAPHIC<Key.space><Key.shift>ERA<Key.space>
Screenshot: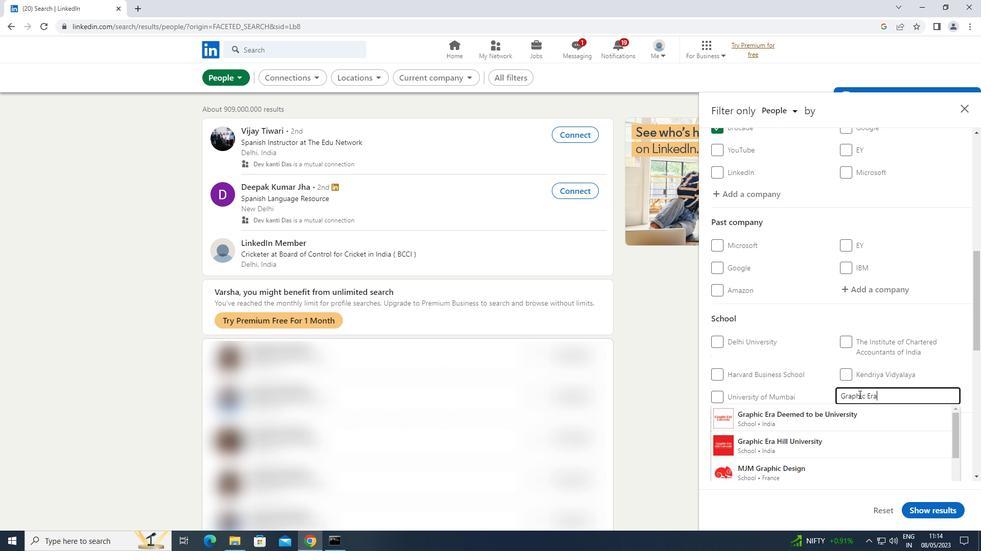 
Action: Mouse moved to (823, 444)
Screenshot: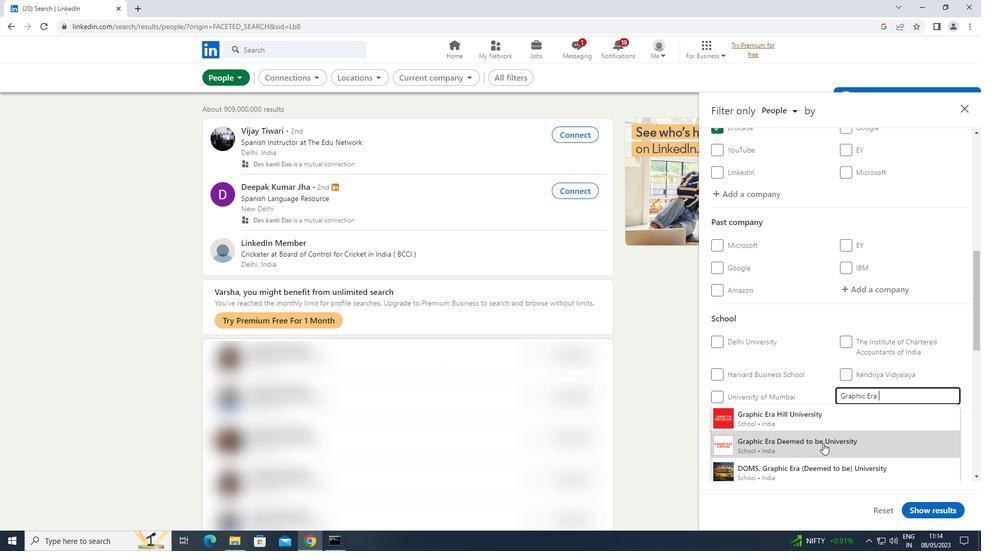
Action: Mouse pressed left at (823, 444)
Screenshot: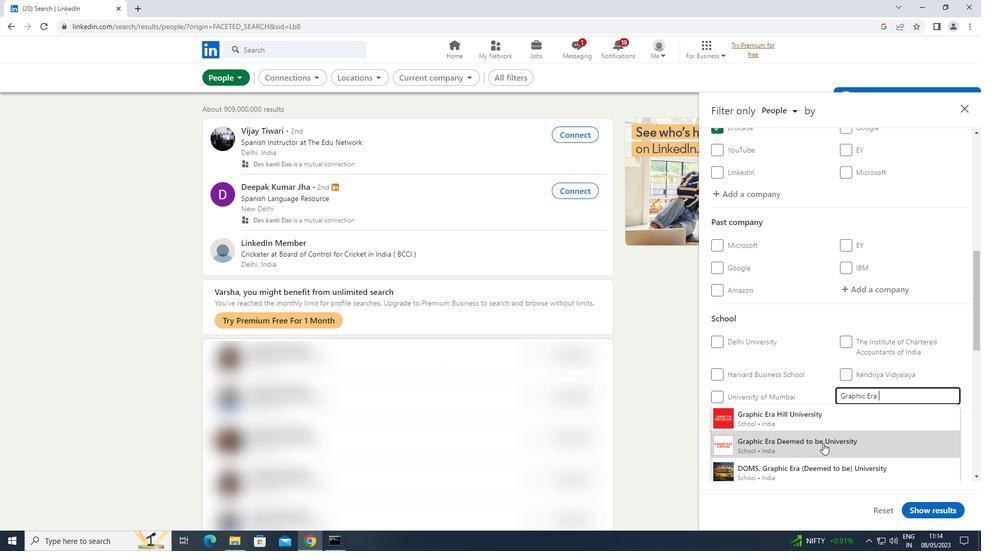
Action: Mouse moved to (827, 440)
Screenshot: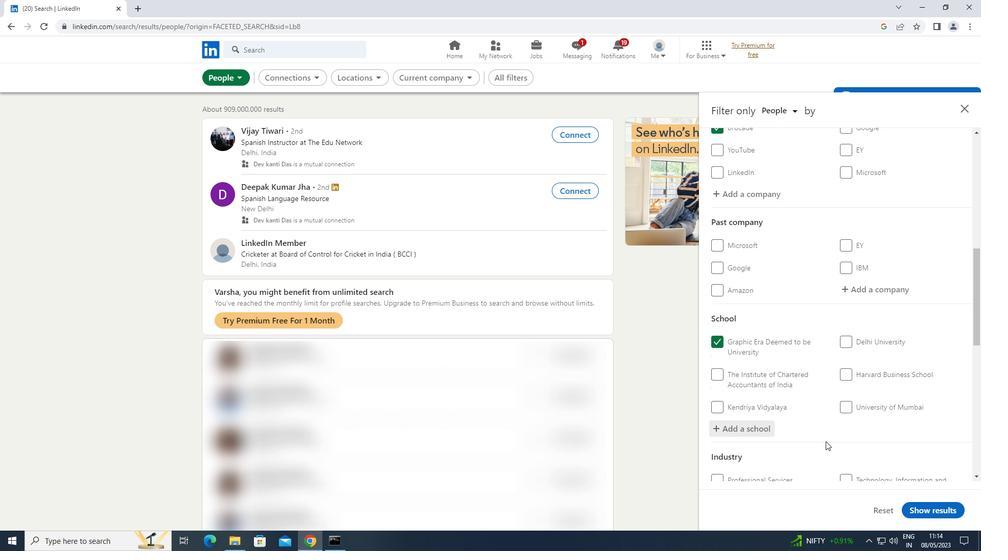 
Action: Mouse scrolled (827, 440) with delta (0, 0)
Screenshot: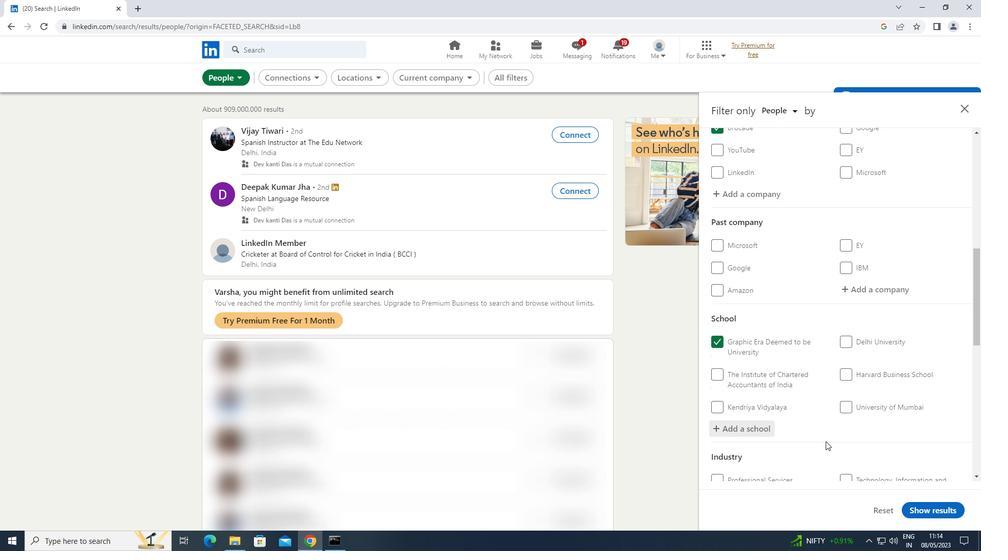 
Action: Mouse moved to (827, 440)
Screenshot: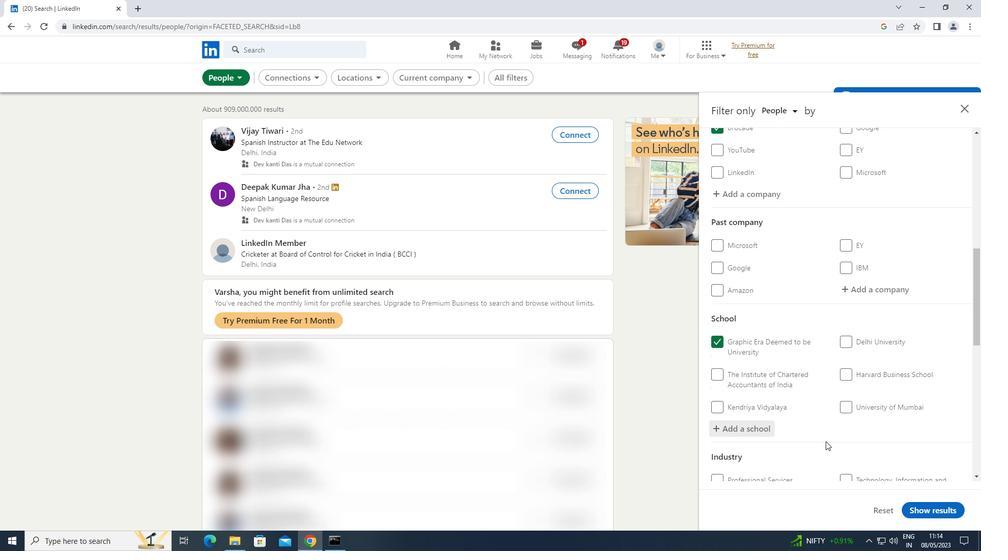 
Action: Mouse scrolled (827, 440) with delta (0, 0)
Screenshot: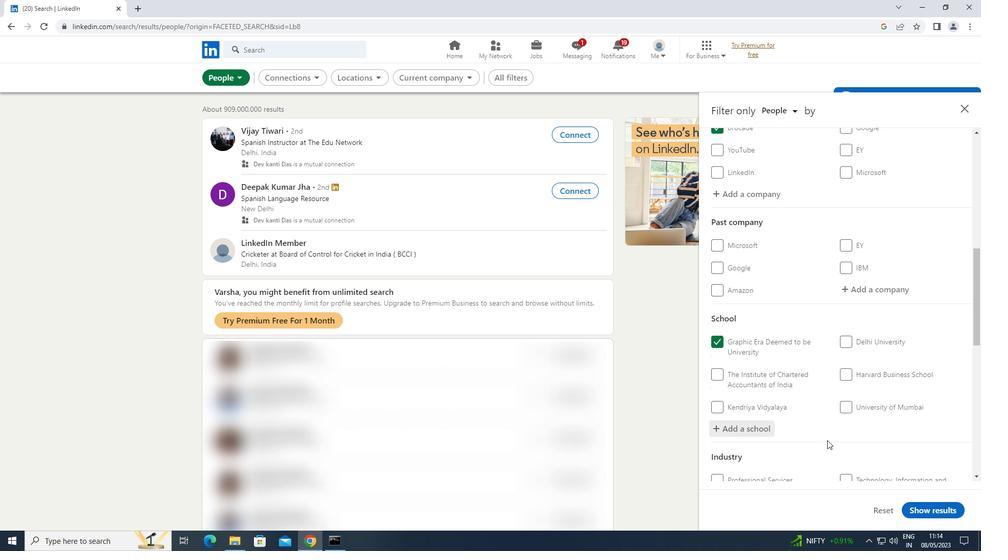 
Action: Mouse moved to (828, 439)
Screenshot: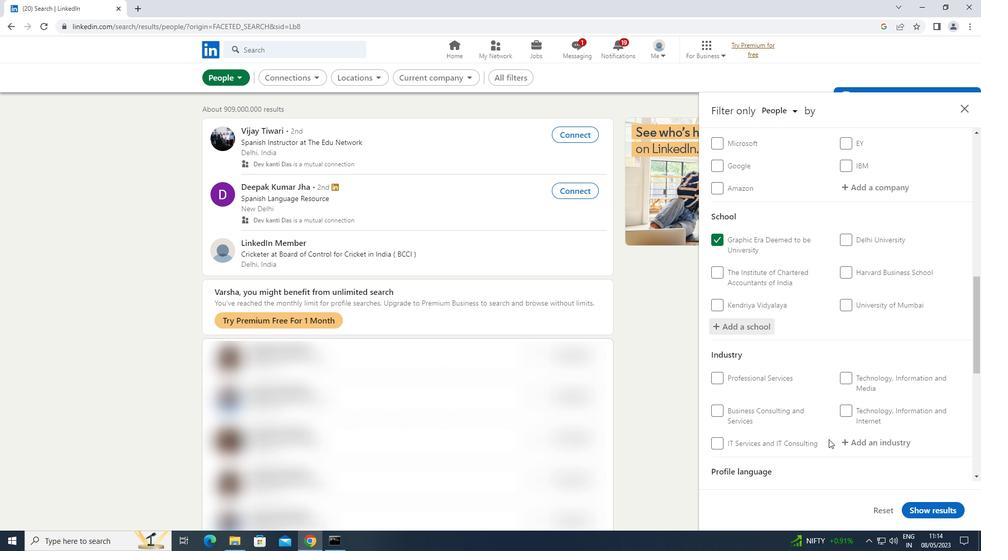 
Action: Mouse scrolled (828, 438) with delta (0, 0)
Screenshot: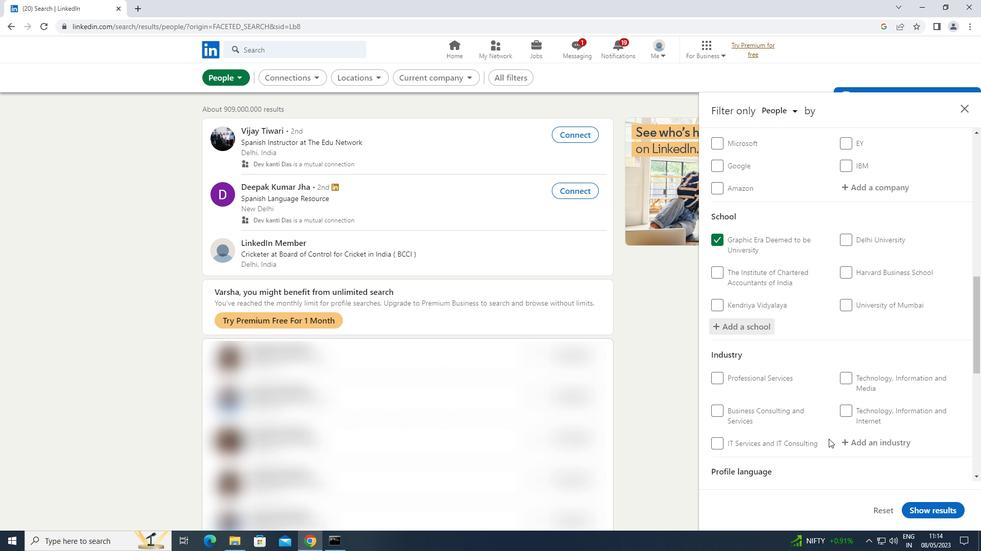 
Action: Mouse scrolled (828, 438) with delta (0, 0)
Screenshot: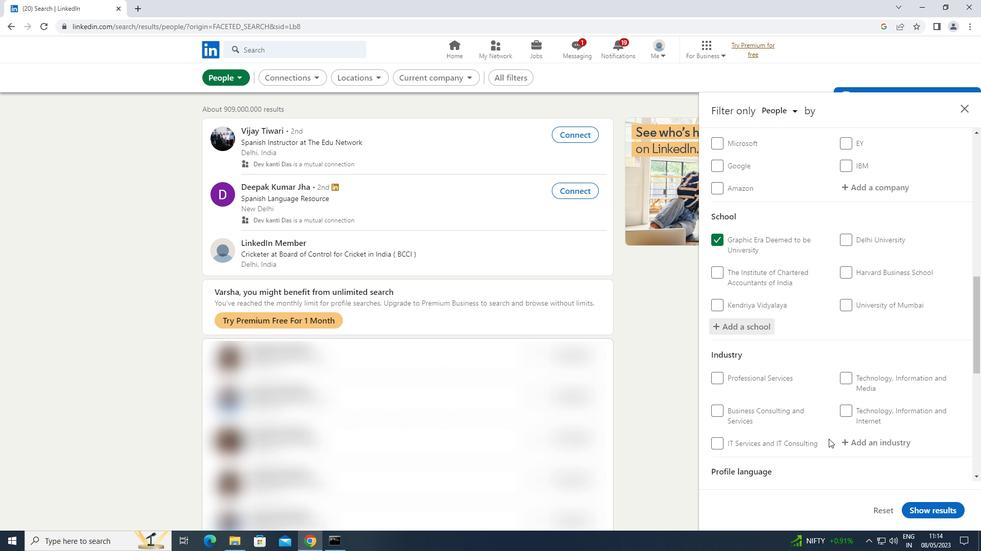 
Action: Mouse moved to (884, 340)
Screenshot: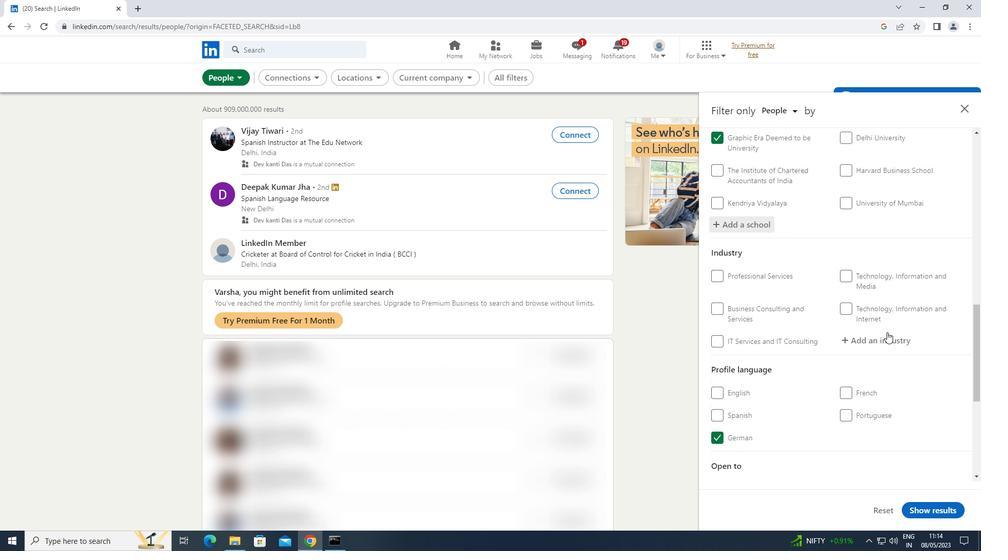 
Action: Mouse pressed left at (884, 340)
Screenshot: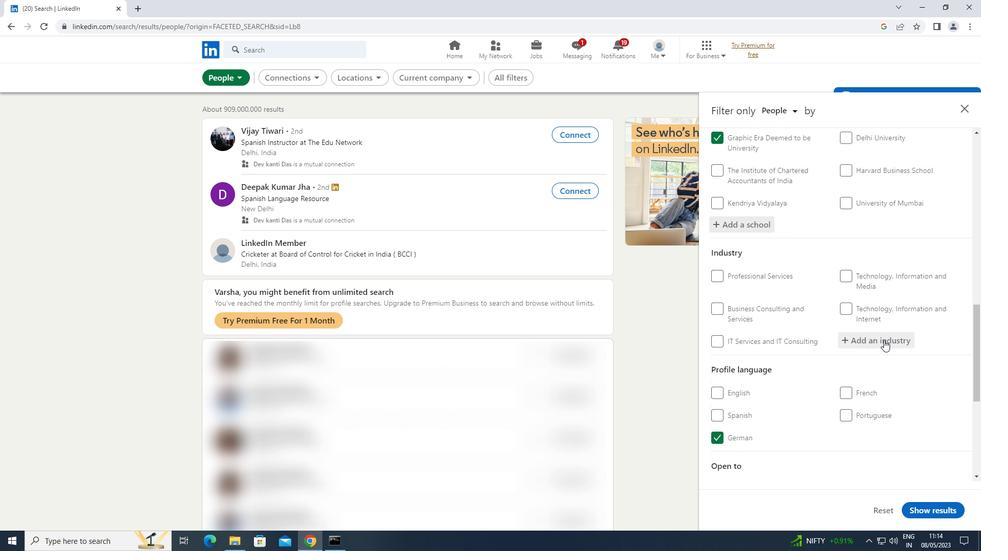 
Action: Key pressed <Key.shift>DESIGN
Screenshot: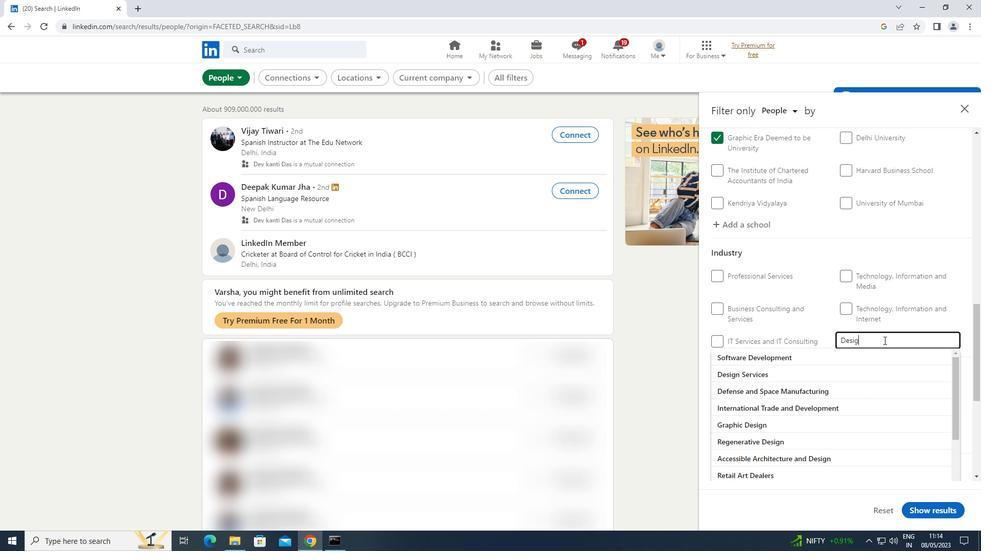 
Action: Mouse moved to (748, 353)
Screenshot: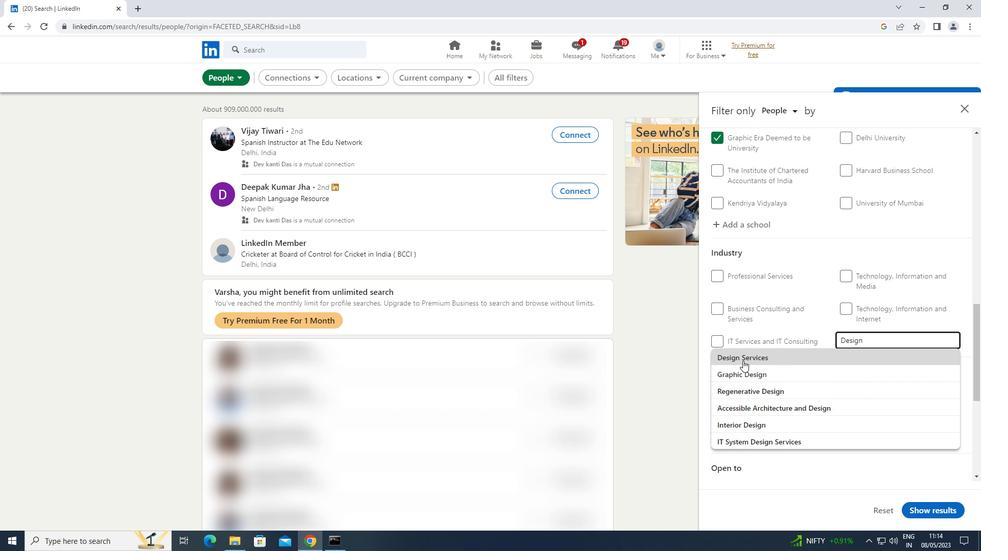 
Action: Mouse pressed left at (748, 353)
Screenshot: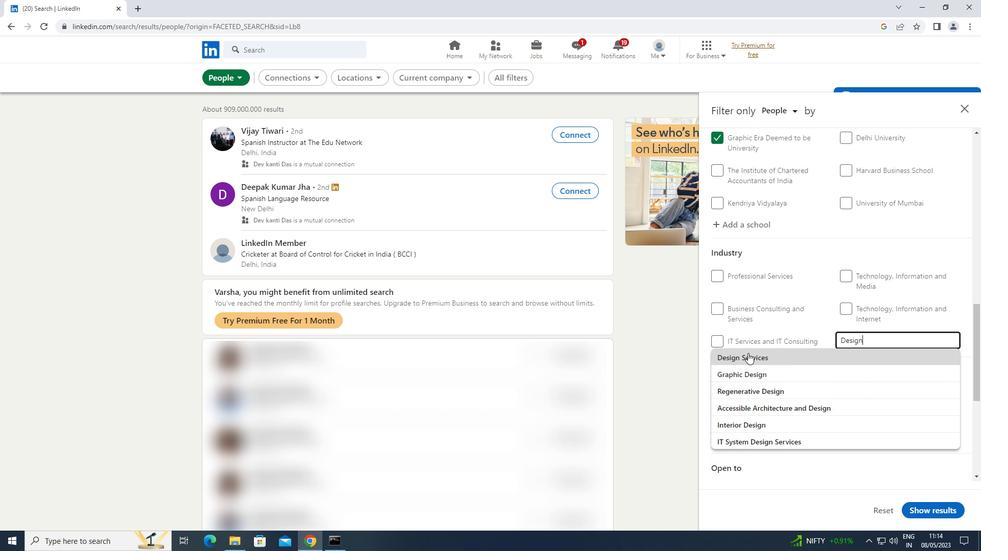 
Action: Mouse moved to (749, 353)
Screenshot: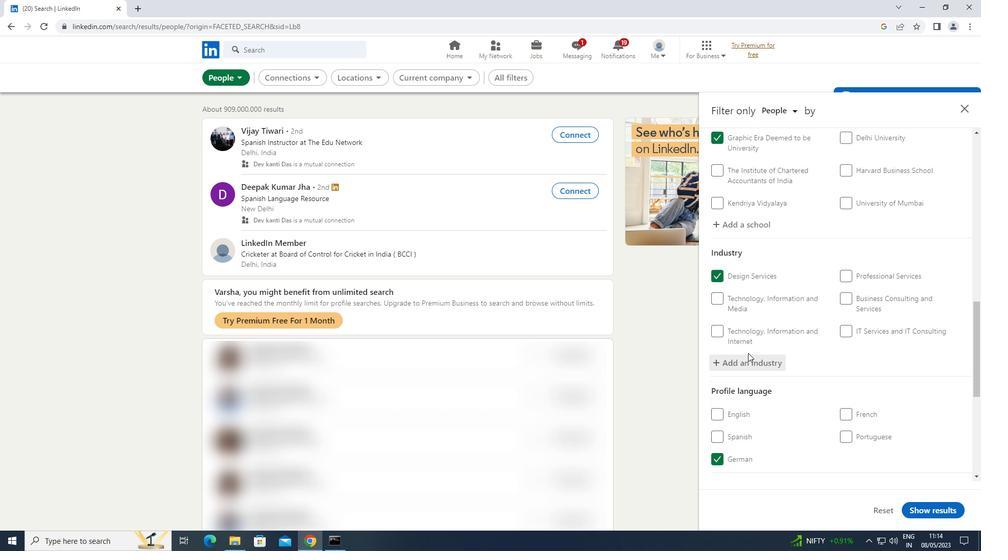 
Action: Mouse scrolled (749, 352) with delta (0, 0)
Screenshot: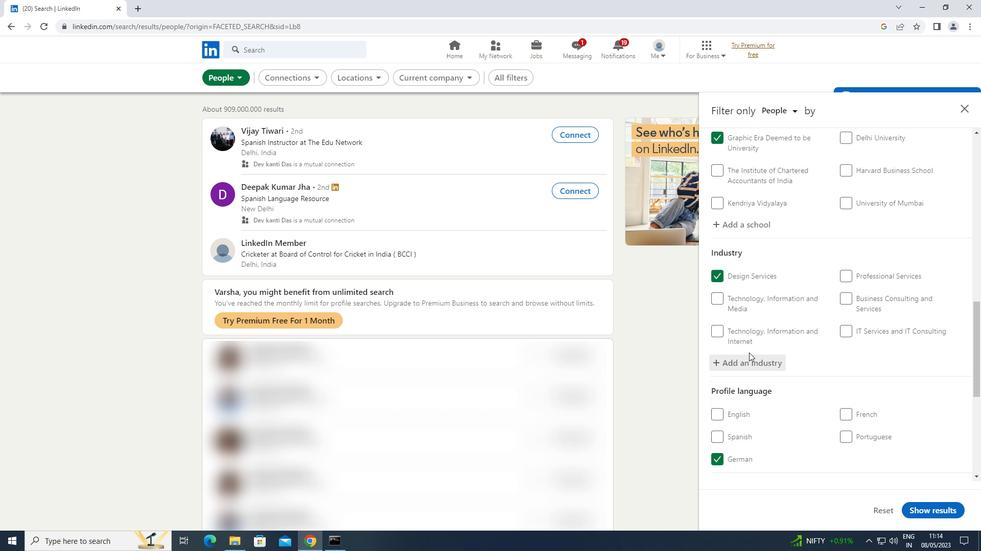 
Action: Mouse scrolled (749, 352) with delta (0, 0)
Screenshot: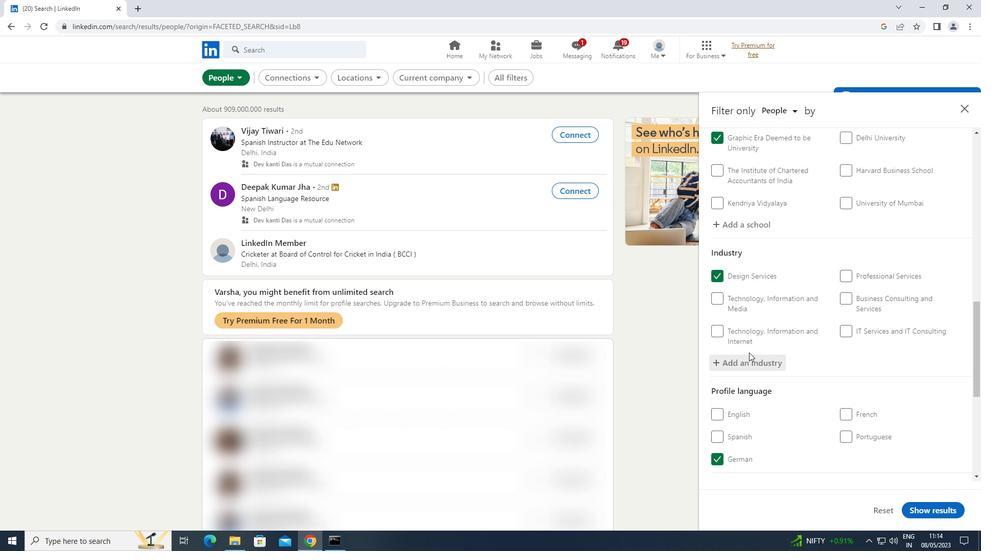 
Action: Mouse scrolled (749, 352) with delta (0, 0)
Screenshot: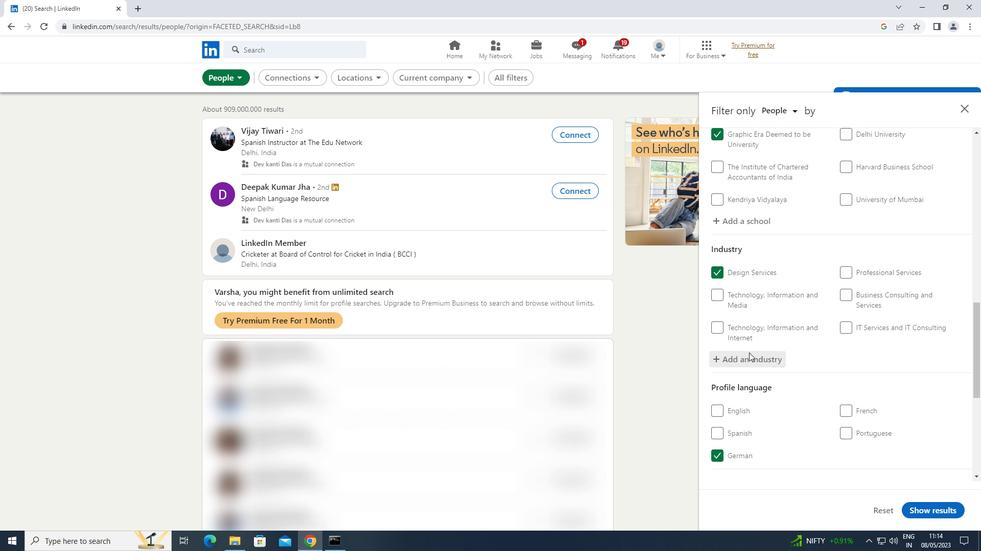 
Action: Mouse scrolled (749, 352) with delta (0, 0)
Screenshot: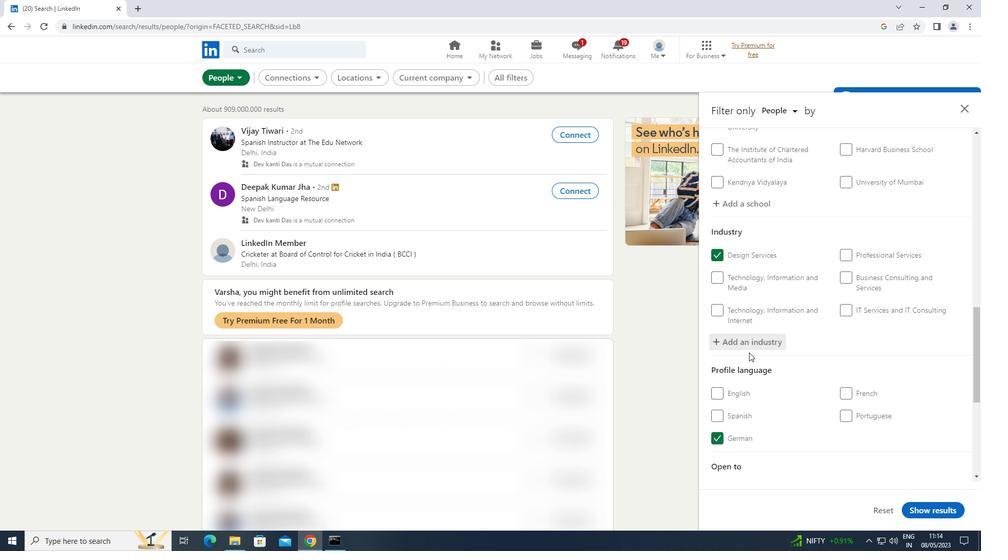
Action: Mouse moved to (878, 414)
Screenshot: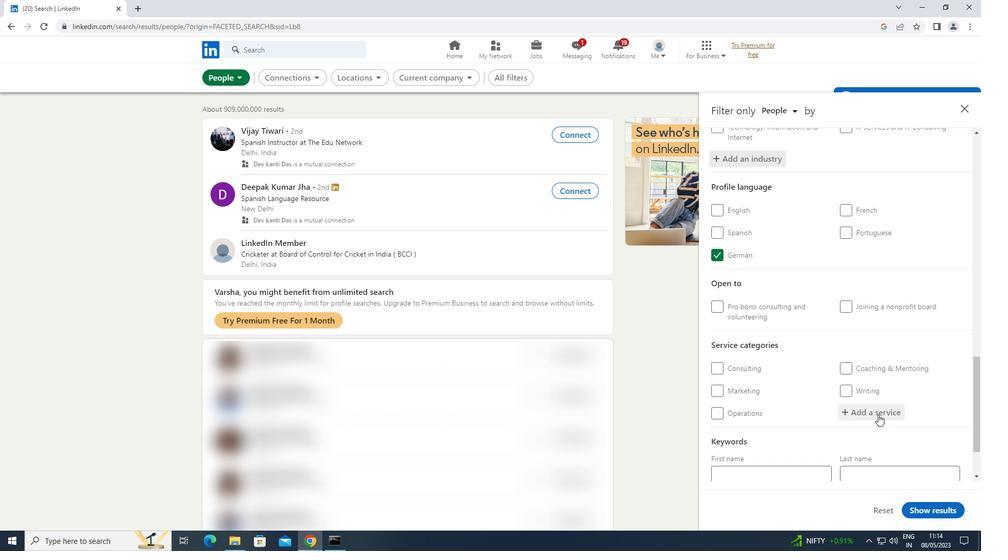 
Action: Mouse pressed left at (878, 414)
Screenshot: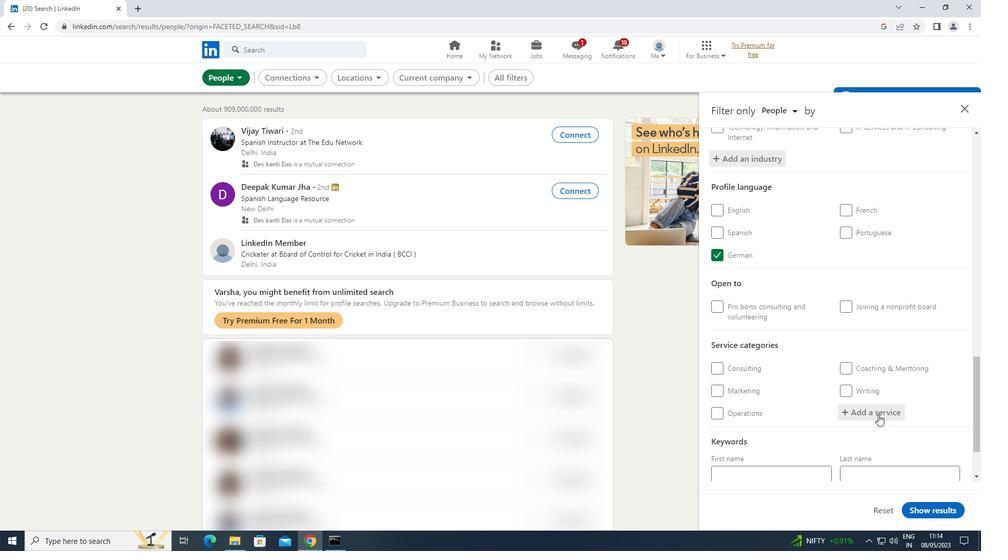 
Action: Key pressed <Key.shift>WRITING
Screenshot: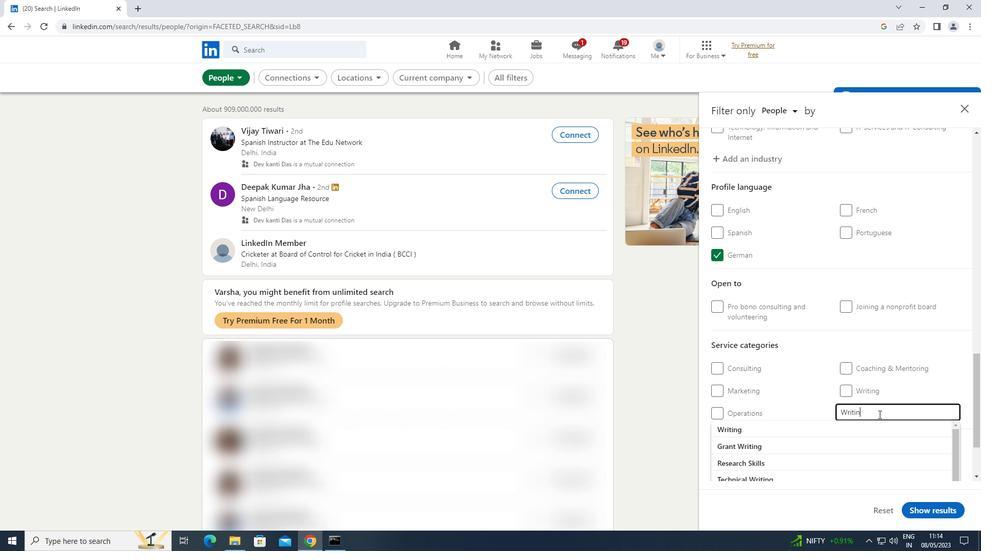 
Action: Mouse moved to (778, 432)
Screenshot: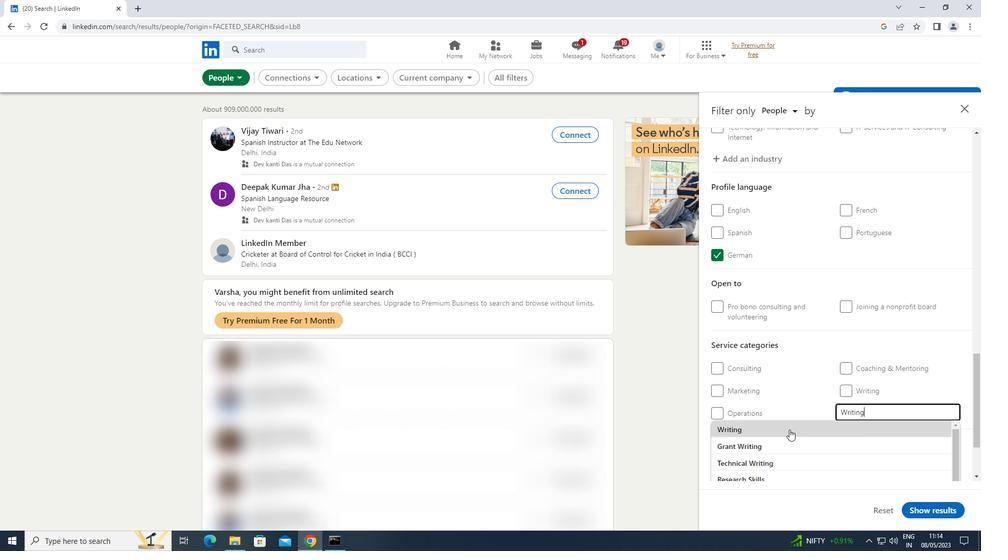 
Action: Mouse pressed left at (778, 432)
Screenshot: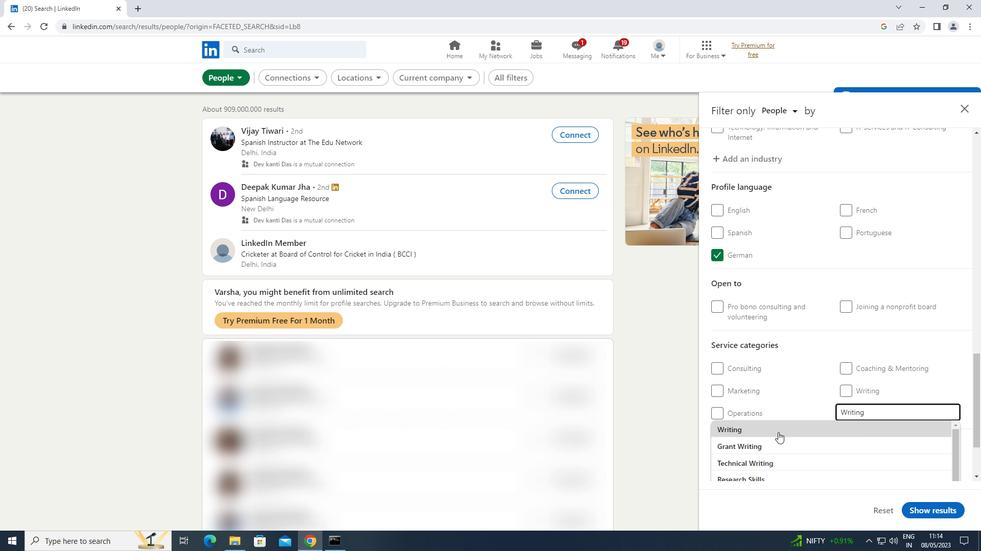 
Action: Mouse moved to (778, 430)
Screenshot: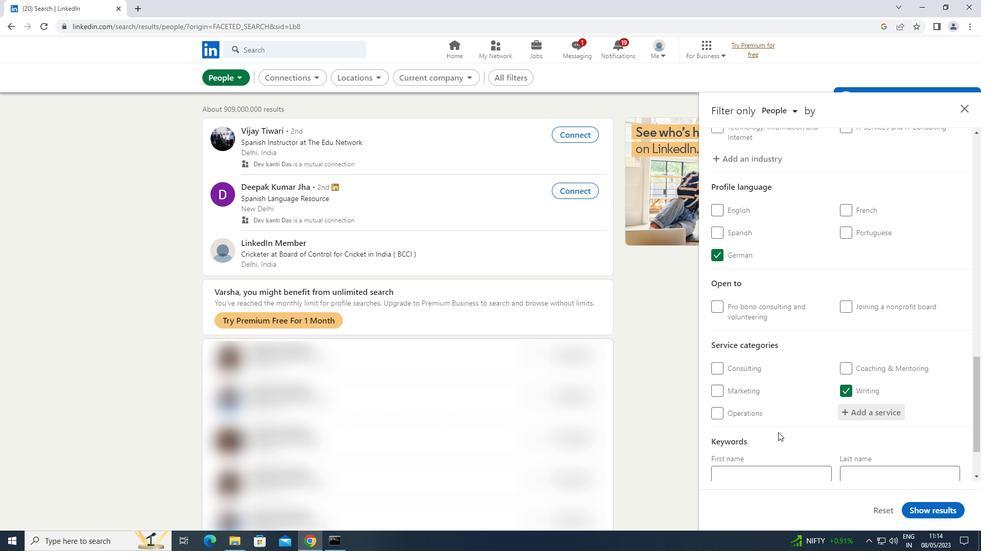 
Action: Mouse scrolled (778, 429) with delta (0, 0)
Screenshot: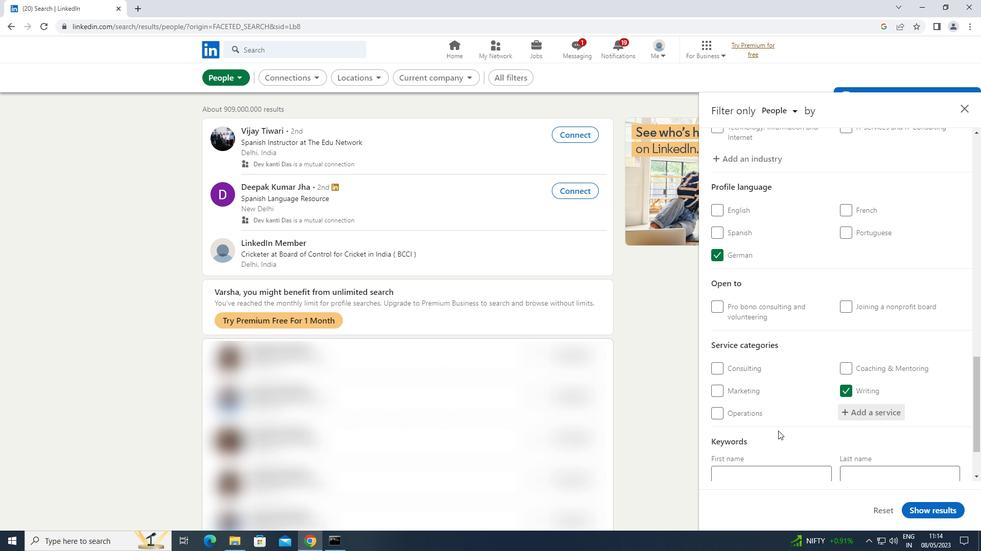 
Action: Mouse scrolled (778, 429) with delta (0, 0)
Screenshot: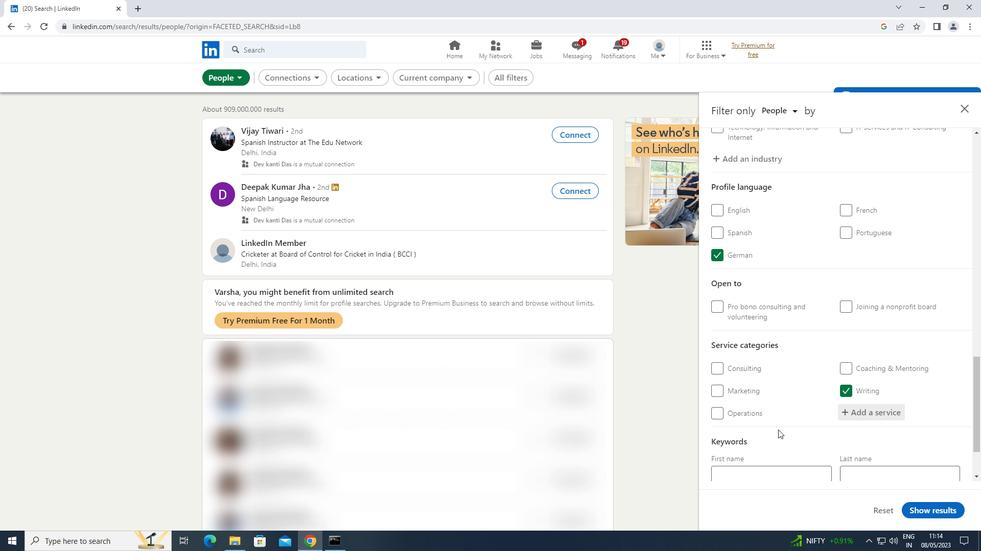 
Action: Mouse scrolled (778, 429) with delta (0, 0)
Screenshot: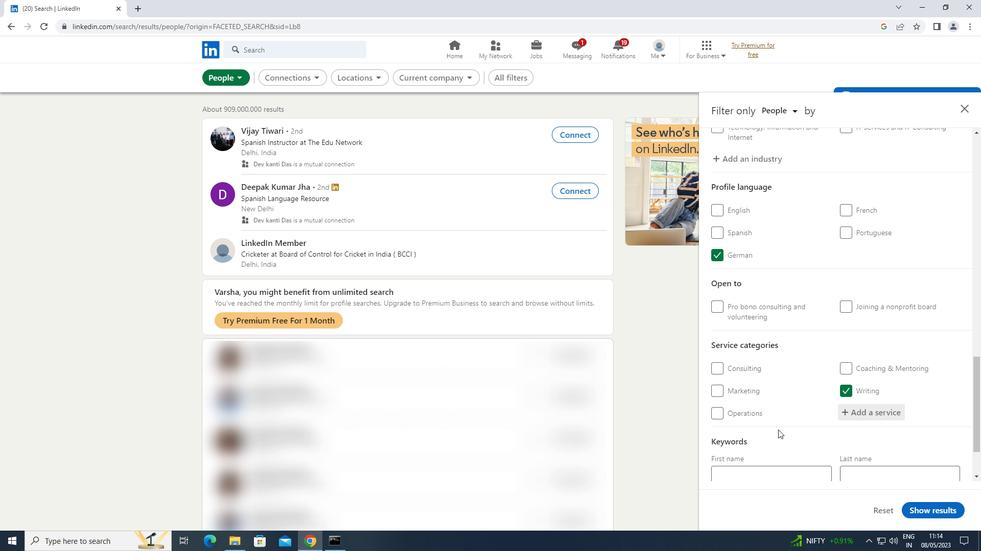 
Action: Mouse scrolled (778, 429) with delta (0, 0)
Screenshot: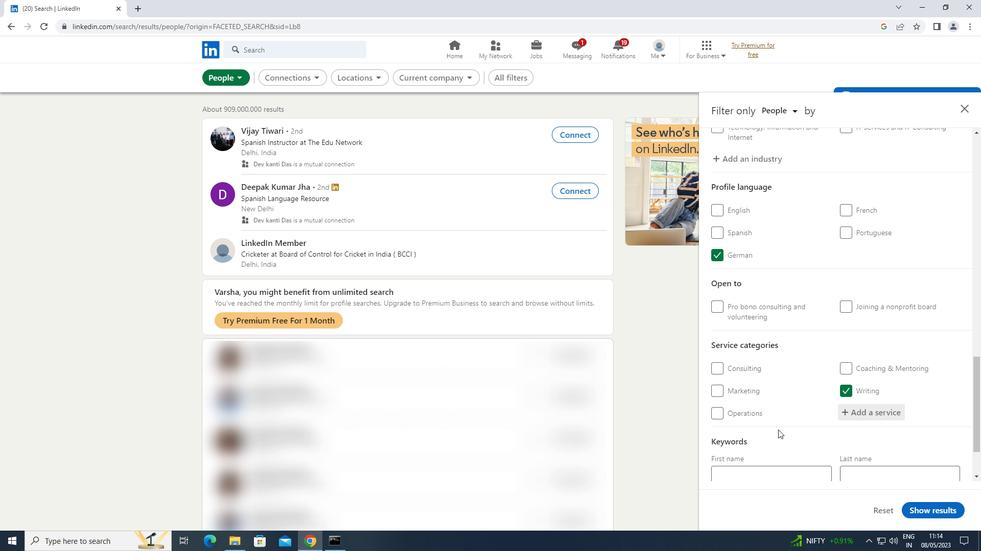 
Action: Mouse scrolled (778, 429) with delta (0, 0)
Screenshot: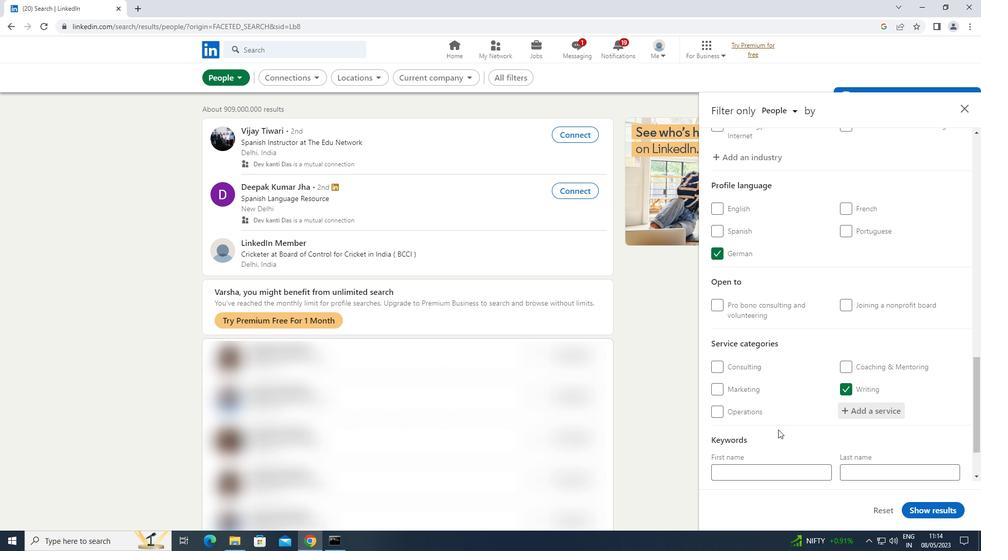 
Action: Mouse scrolled (778, 429) with delta (0, 0)
Screenshot: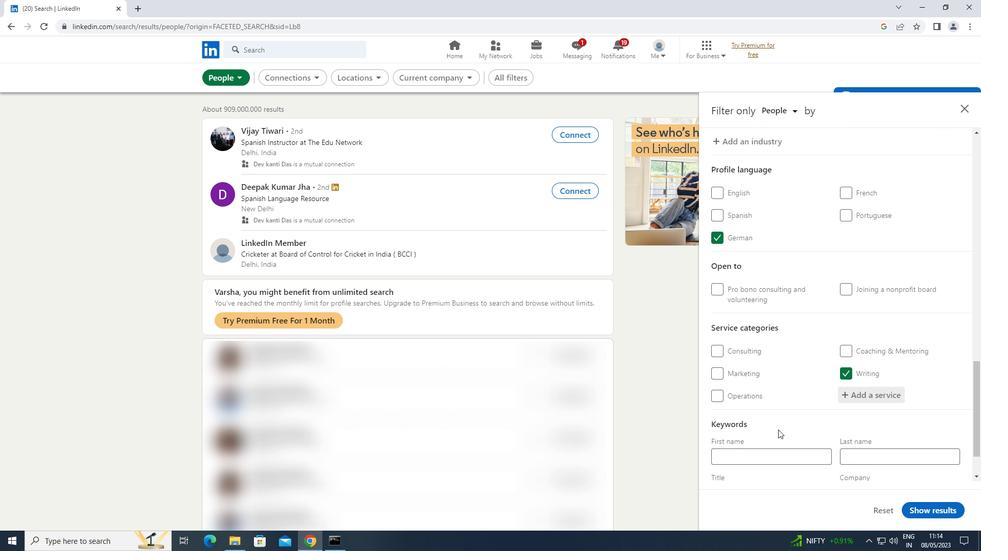 
Action: Mouse scrolled (778, 429) with delta (0, 0)
Screenshot: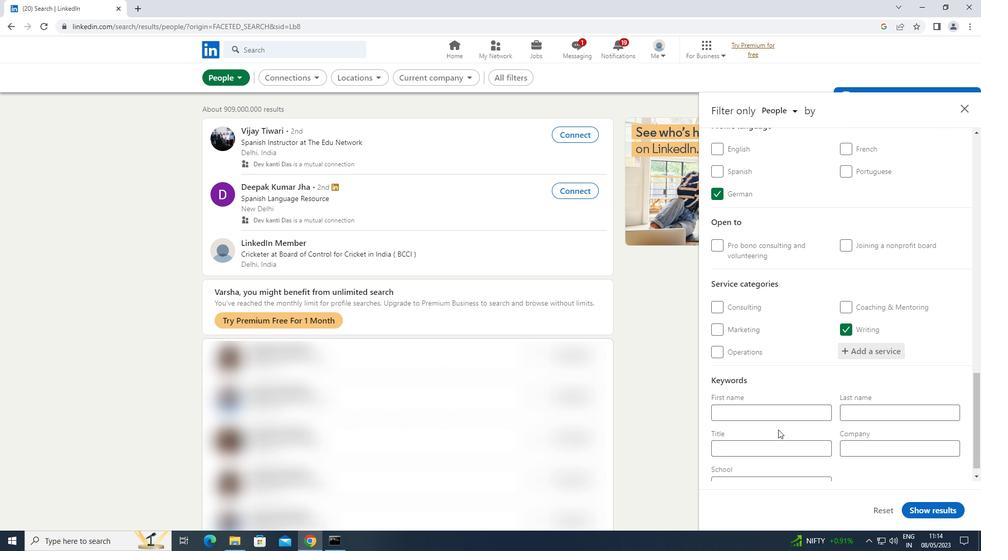 
Action: Mouse moved to (749, 434)
Screenshot: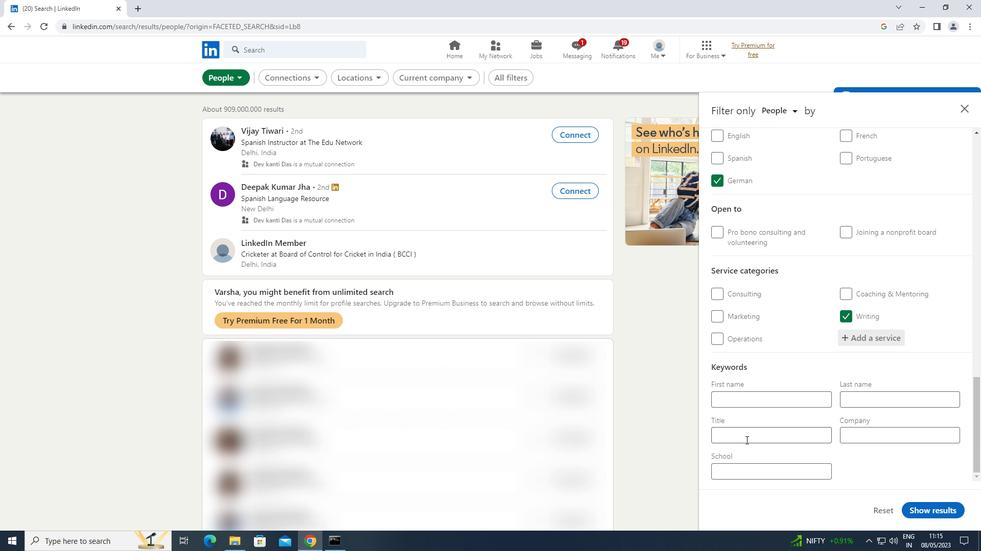 
Action: Mouse pressed left at (749, 434)
Screenshot: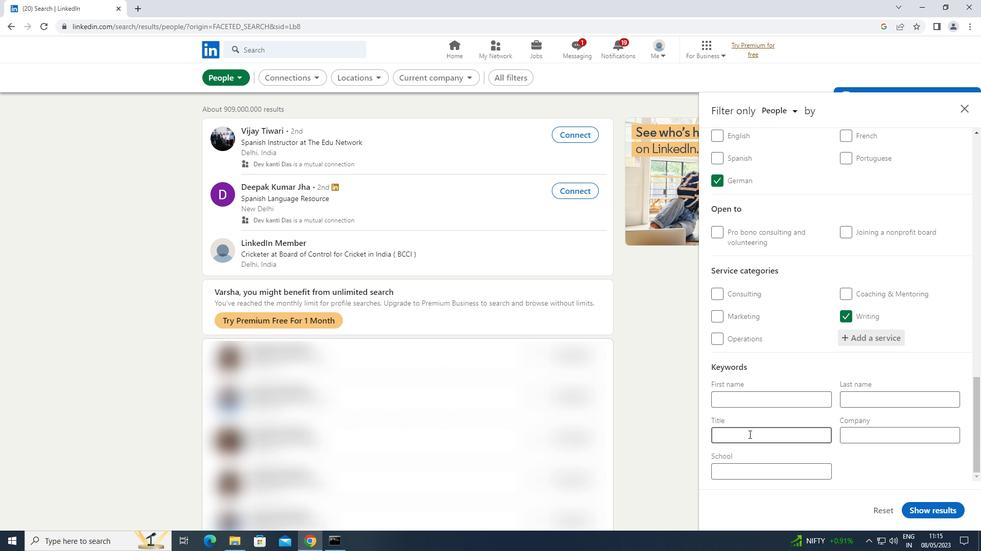 
Action: Mouse moved to (748, 434)
Screenshot: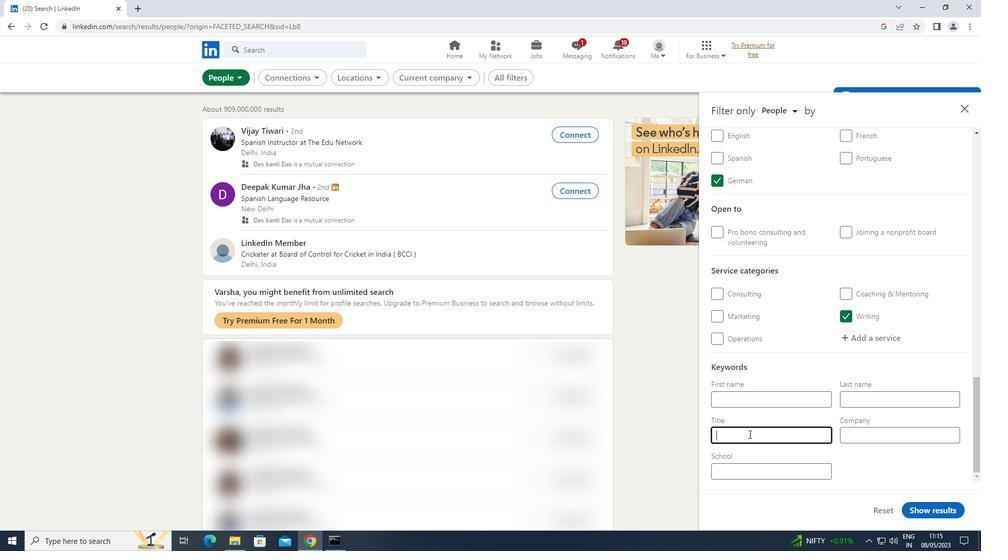 
Action: Key pressed <Key.shift>CONCIERGE
Screenshot: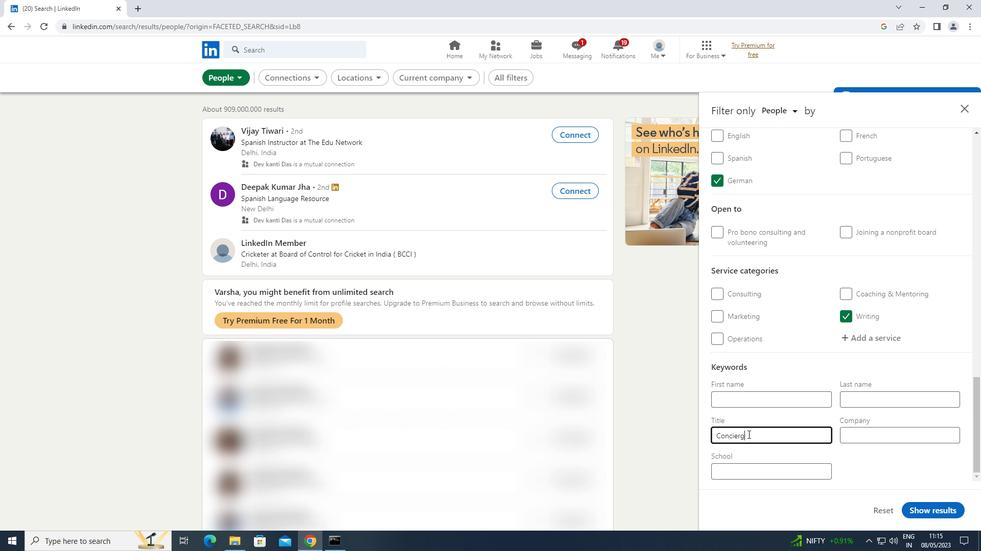 
Action: Mouse moved to (921, 508)
Screenshot: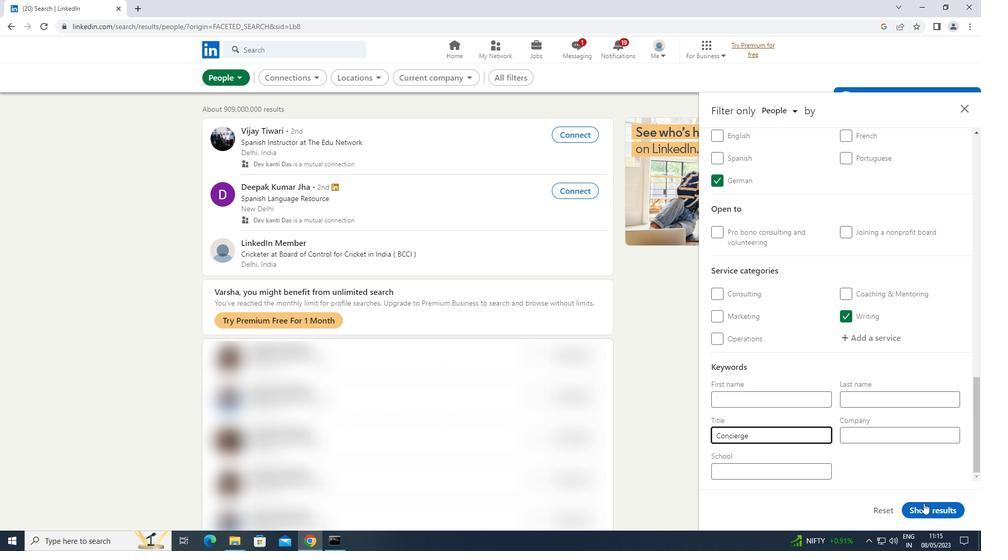
Action: Mouse pressed left at (921, 508)
Screenshot: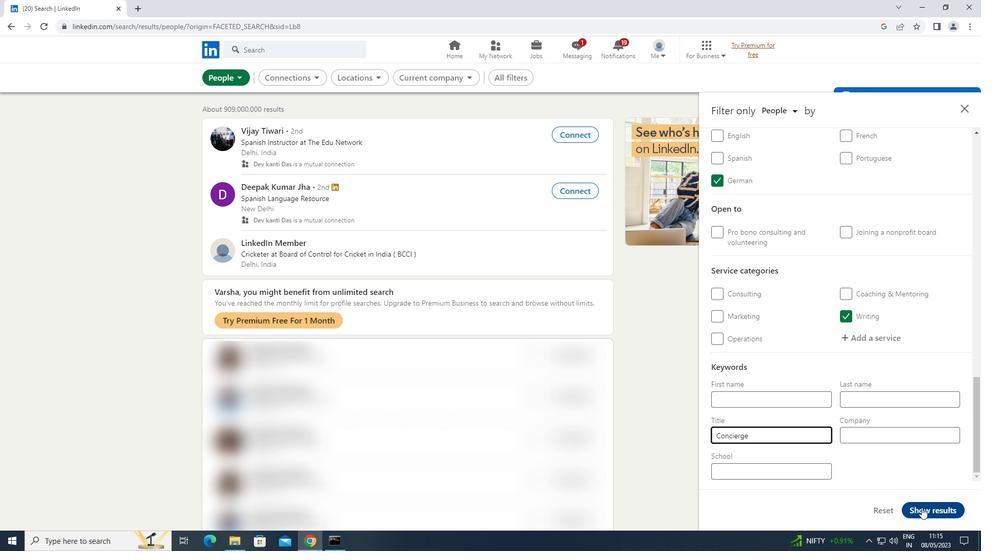 
